 Task: Use the formula "NA" in spreadsheet "Project portfolio".
Action: Mouse moved to (665, 188)
Screenshot: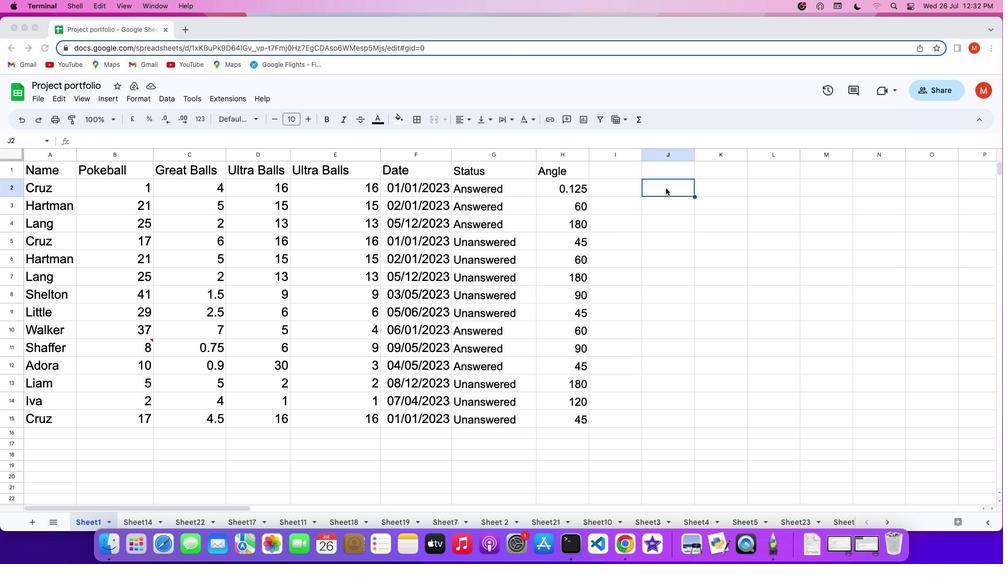 
Action: Mouse pressed left at (665, 188)
Screenshot: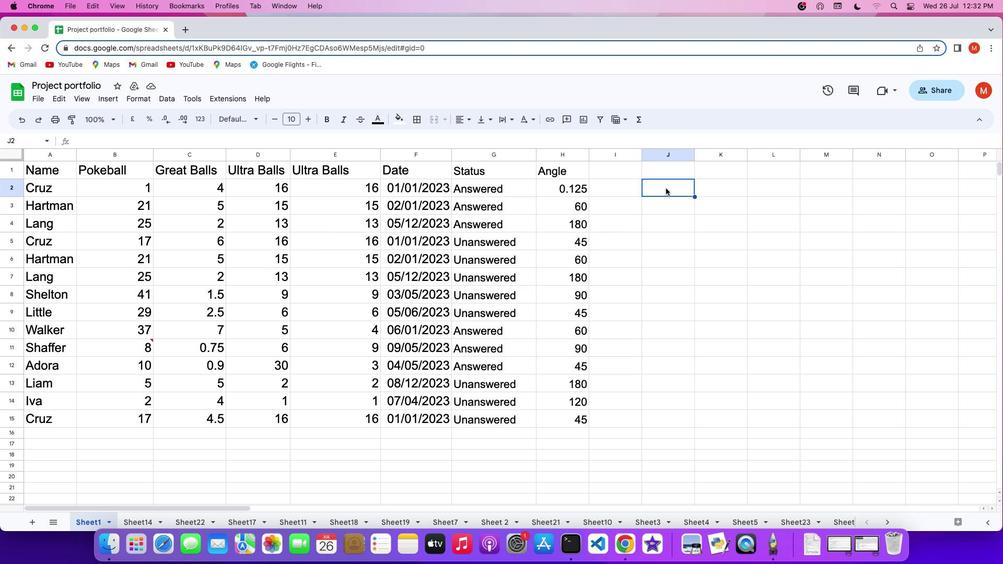 
Action: Mouse pressed left at (665, 188)
Screenshot: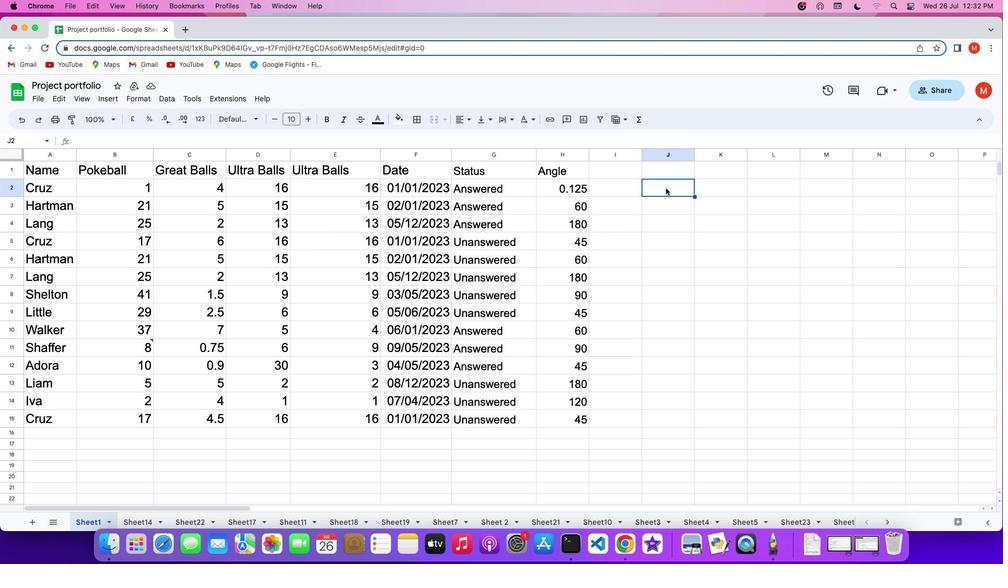 
Action: Key pressed '='
Screenshot: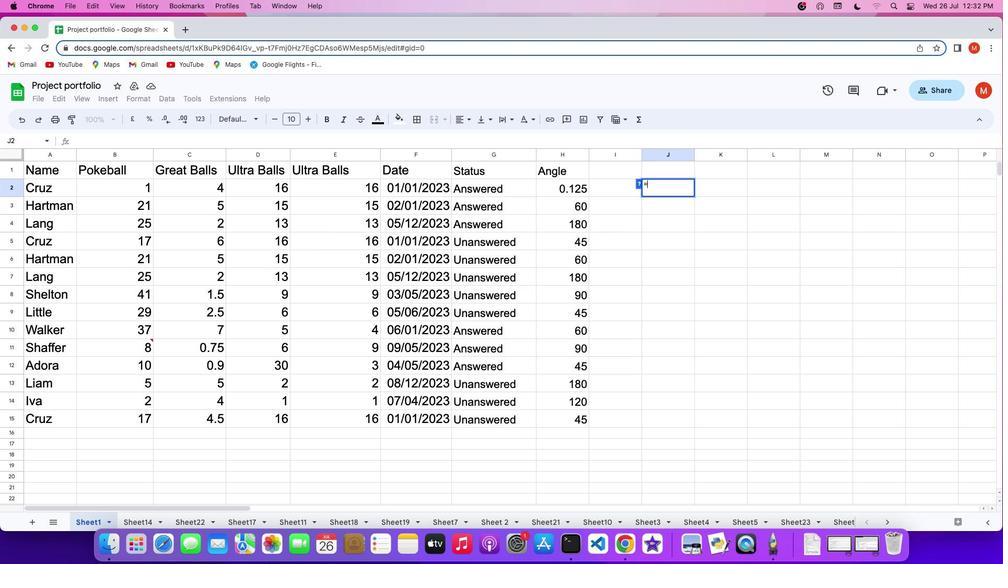 
Action: Mouse moved to (636, 120)
Screenshot: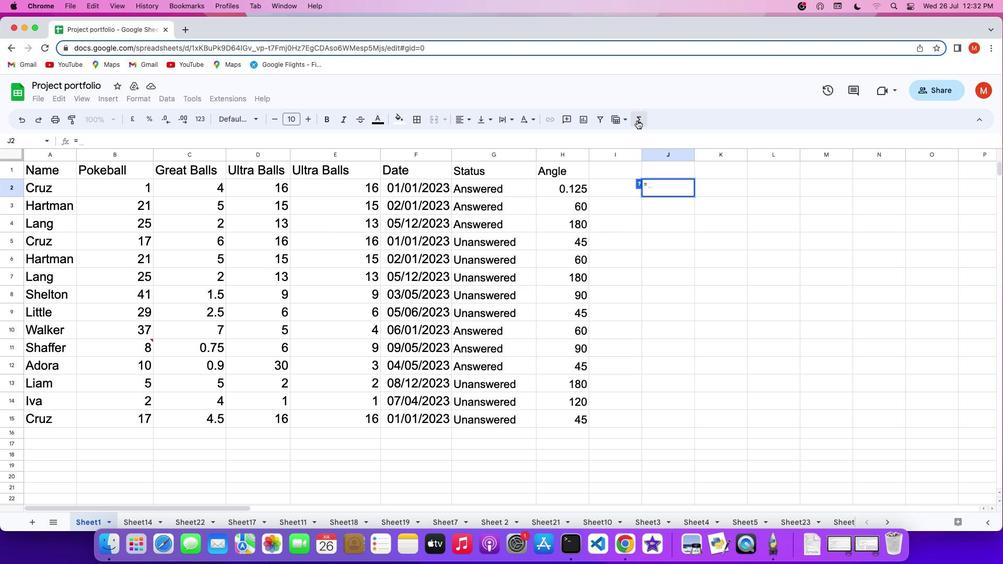 
Action: Mouse pressed left at (636, 120)
Screenshot: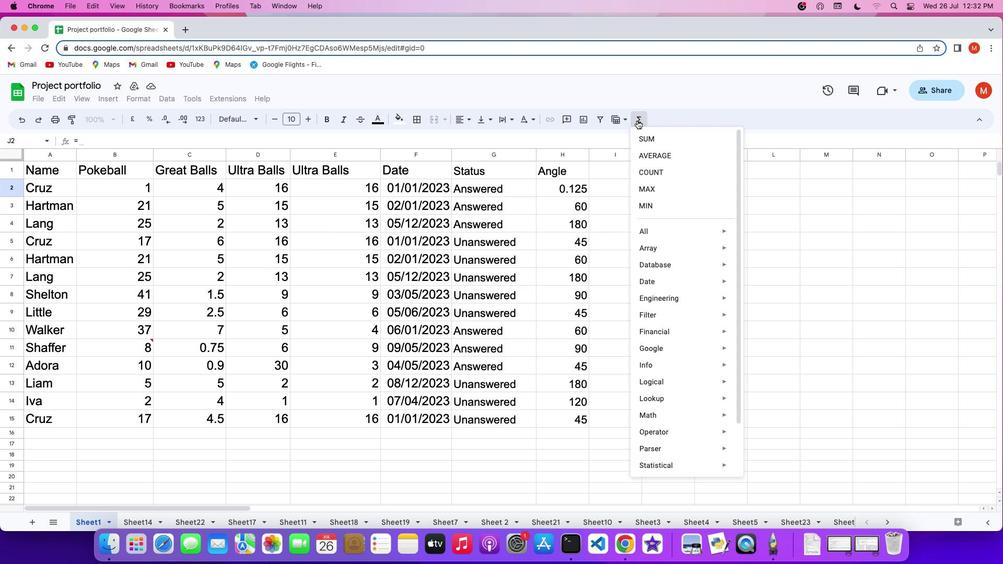 
Action: Mouse moved to (802, 333)
Screenshot: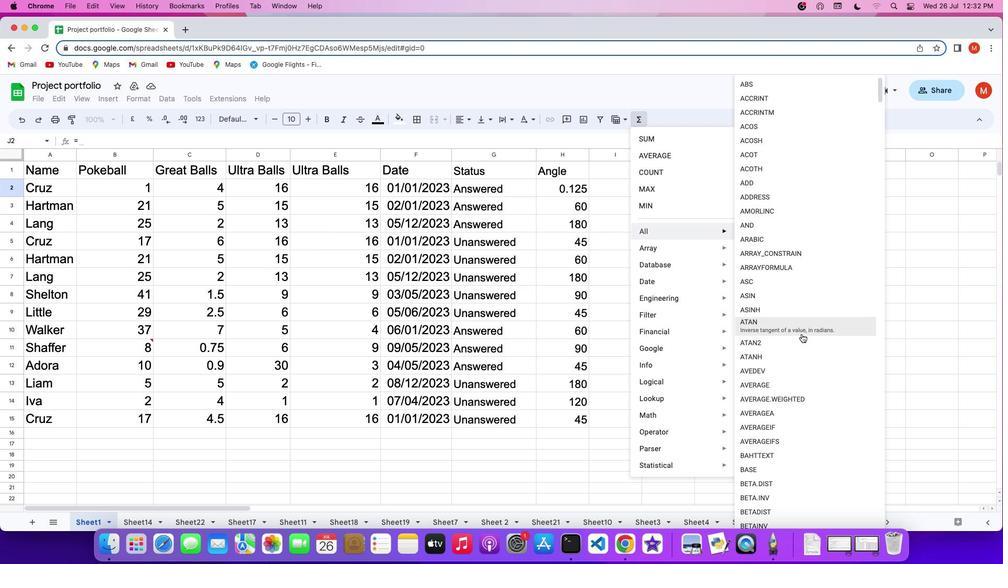 
Action: Mouse scrolled (802, 333) with delta (0, 0)
Screenshot: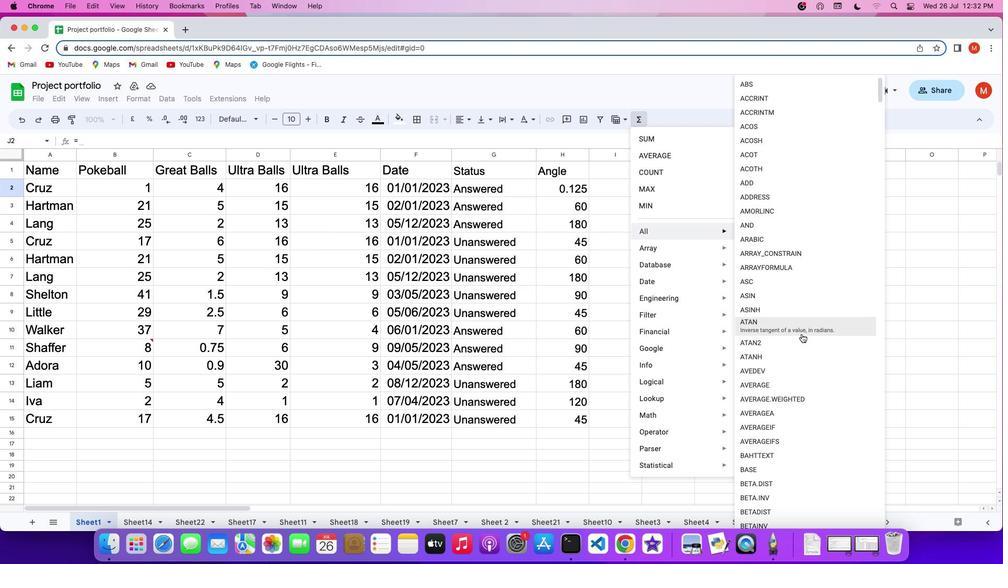 
Action: Mouse scrolled (802, 333) with delta (0, 0)
Screenshot: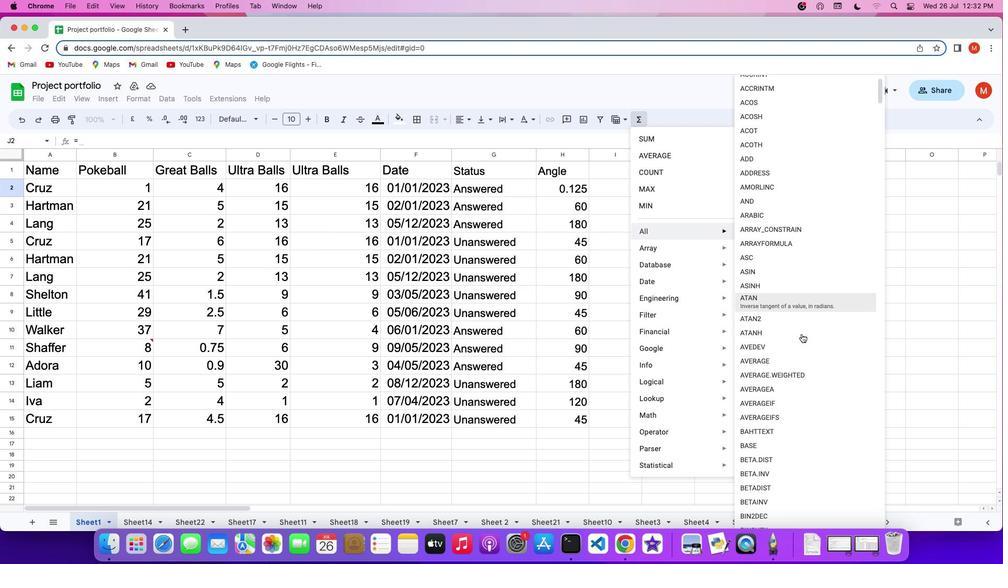 
Action: Mouse scrolled (802, 333) with delta (0, -1)
Screenshot: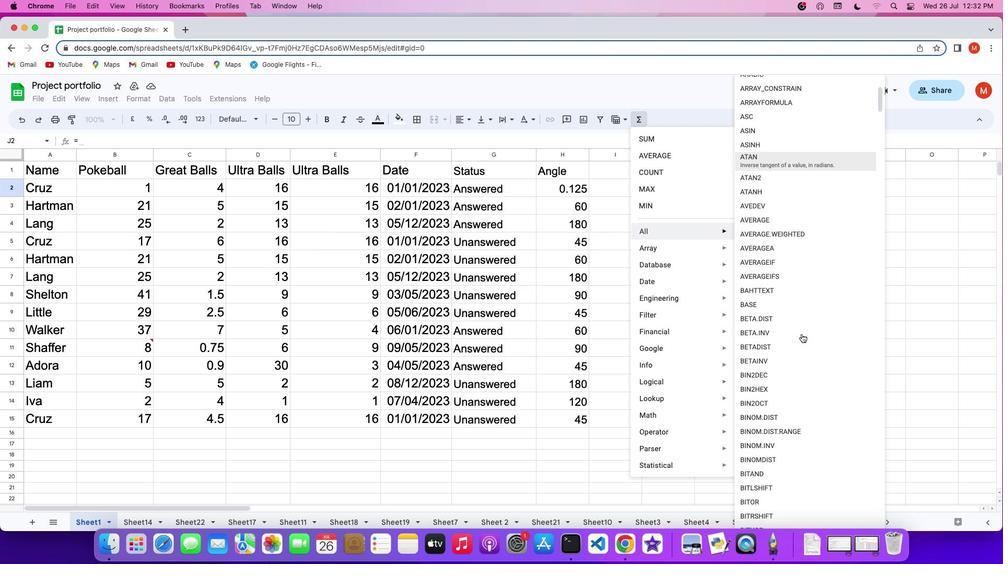 
Action: Mouse scrolled (802, 333) with delta (0, -2)
Screenshot: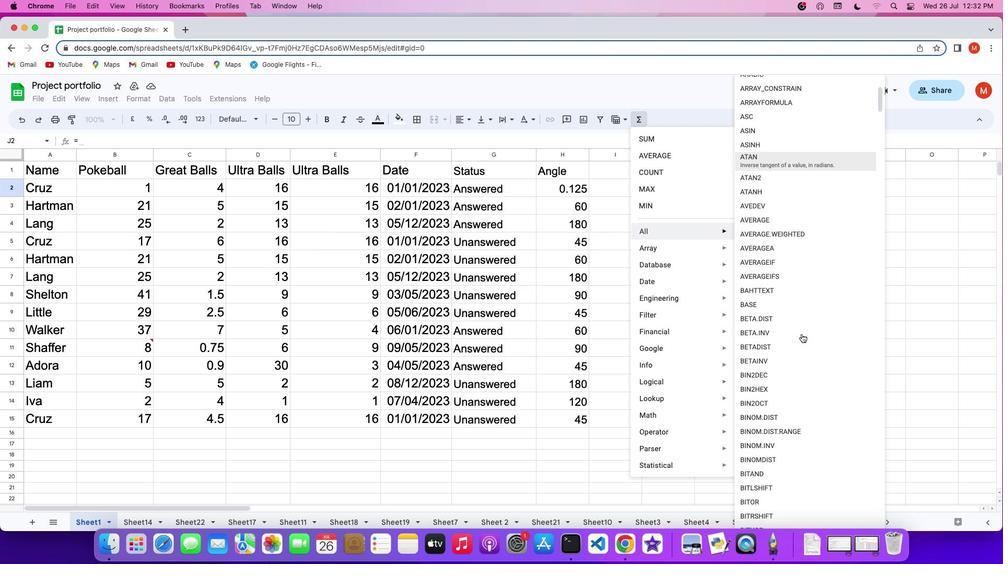 
Action: Mouse scrolled (802, 333) with delta (0, -2)
Screenshot: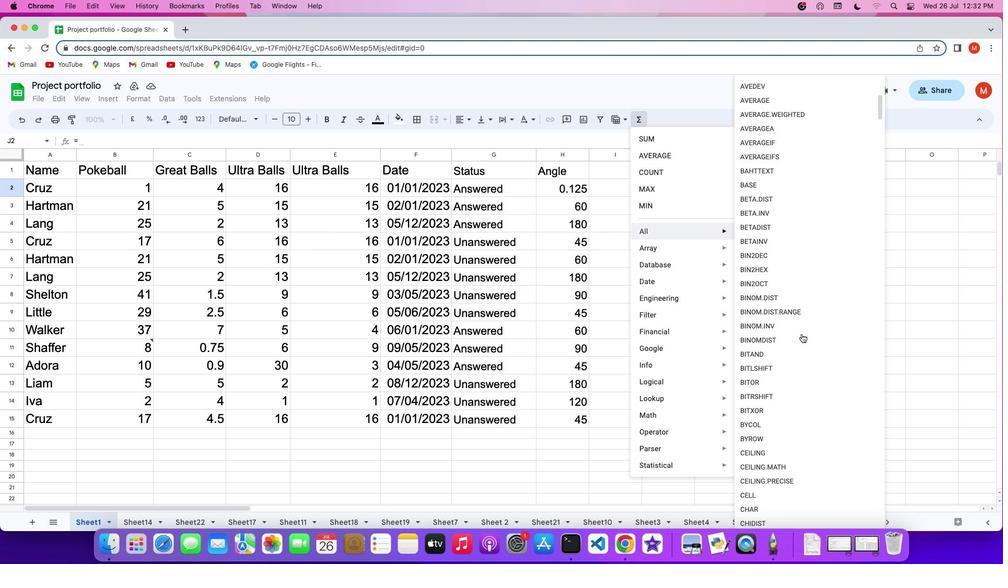 
Action: Mouse scrolled (802, 333) with delta (0, 0)
Screenshot: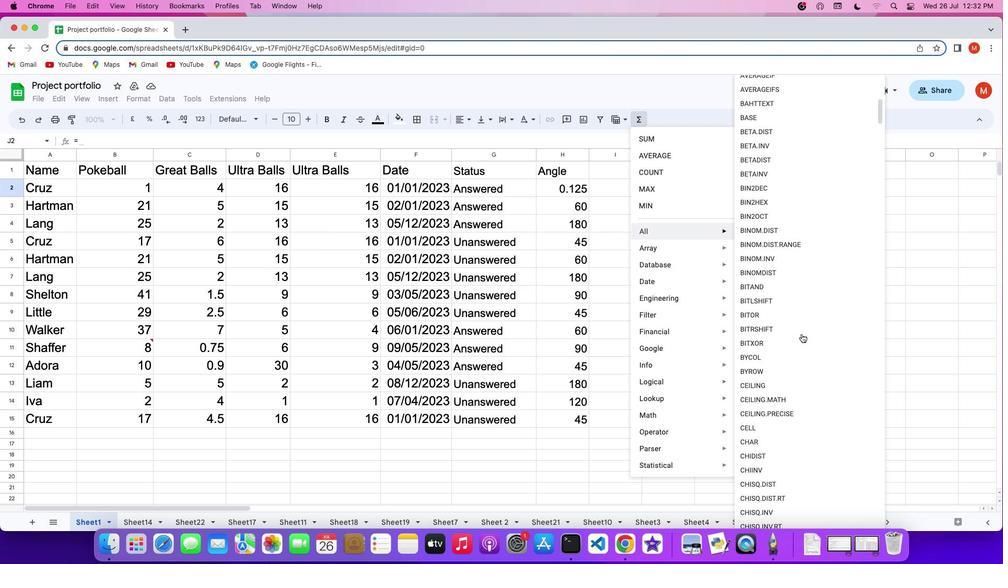 
Action: Mouse scrolled (802, 333) with delta (0, 0)
Screenshot: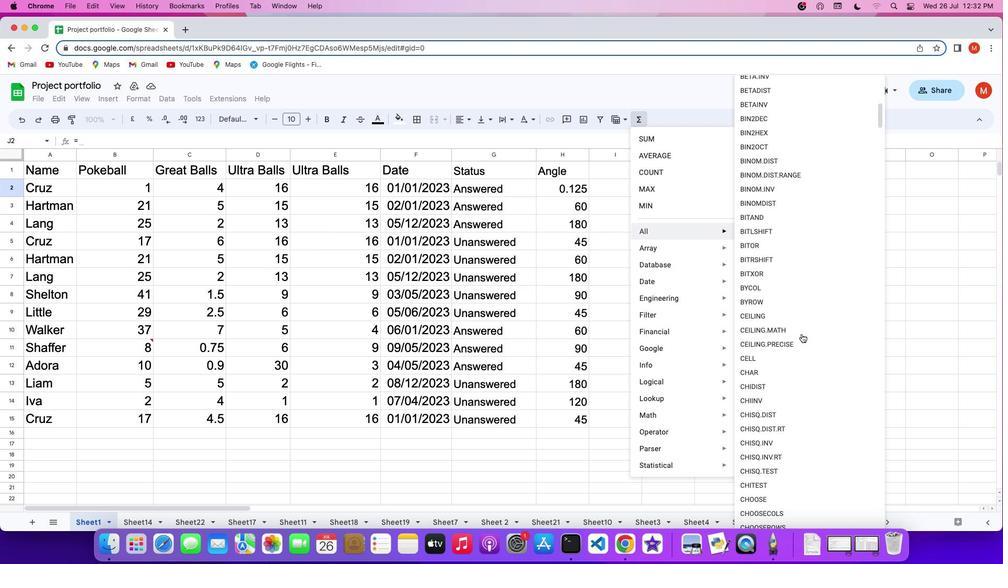 
Action: Mouse scrolled (802, 333) with delta (0, -1)
Screenshot: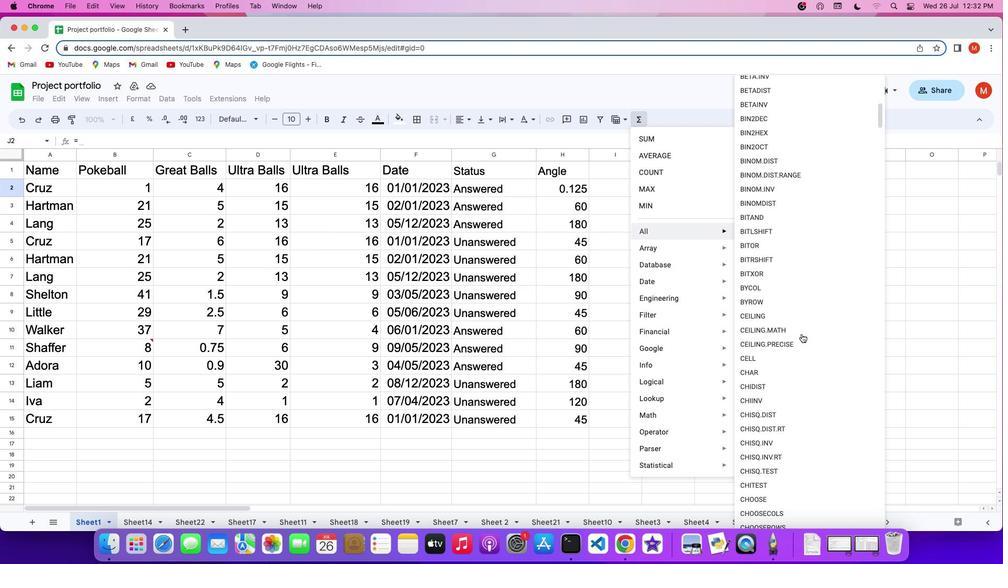 
Action: Mouse scrolled (802, 333) with delta (0, -2)
Screenshot: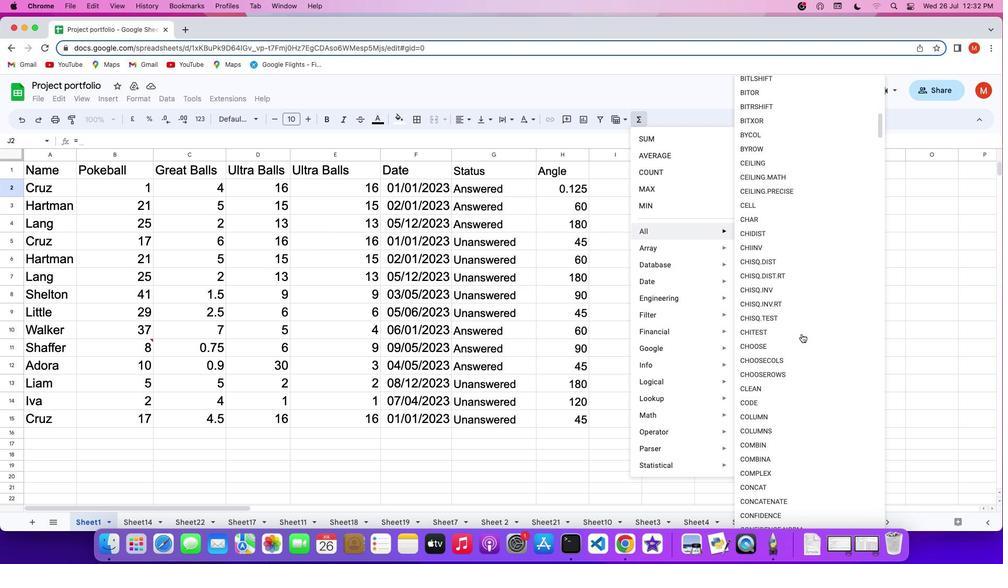 
Action: Mouse scrolled (802, 333) with delta (0, -3)
Screenshot: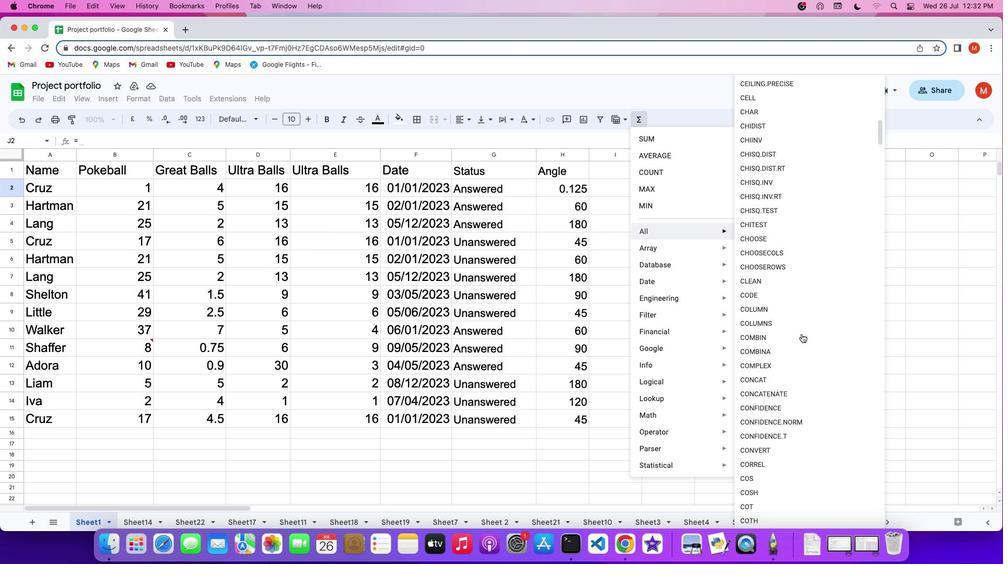 
Action: Mouse scrolled (802, 333) with delta (0, 0)
Screenshot: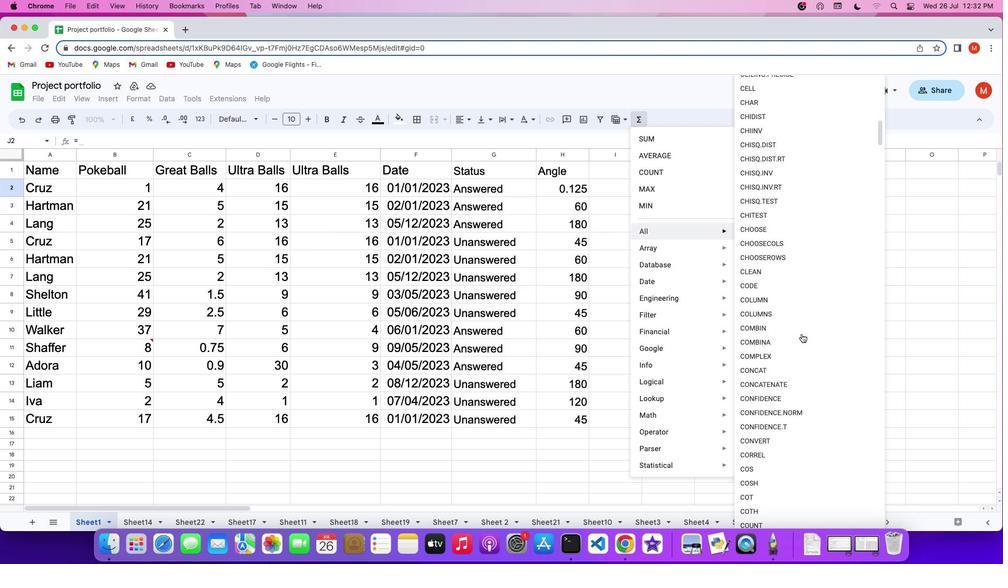 
Action: Mouse scrolled (802, 333) with delta (0, 0)
Screenshot: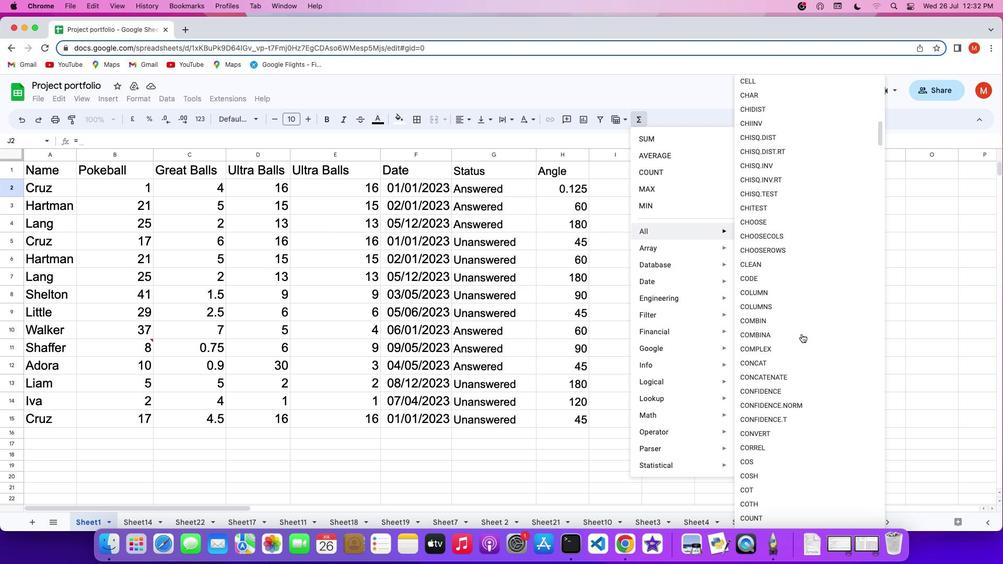 
Action: Mouse scrolled (802, 333) with delta (0, -1)
Screenshot: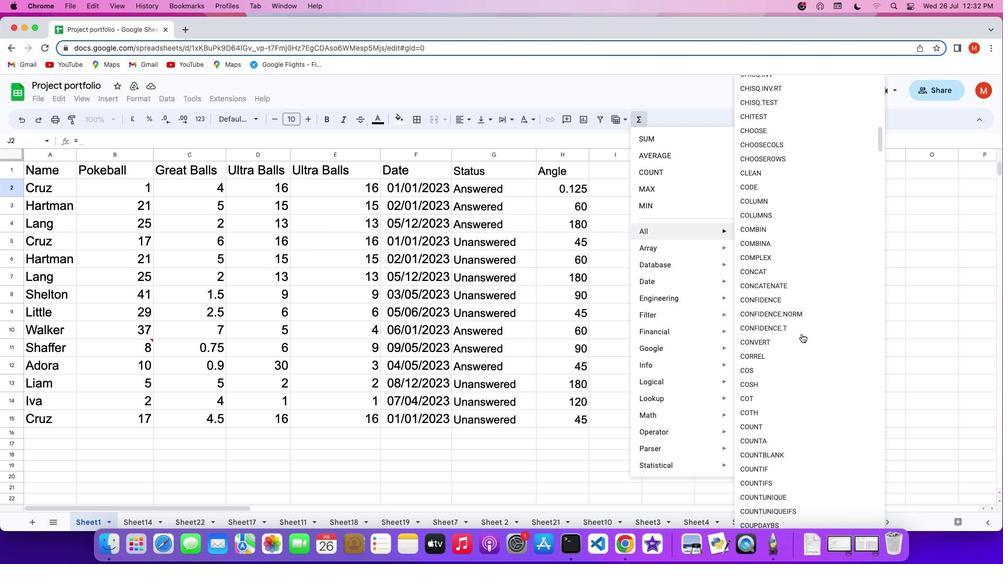 
Action: Mouse scrolled (802, 333) with delta (0, -2)
Screenshot: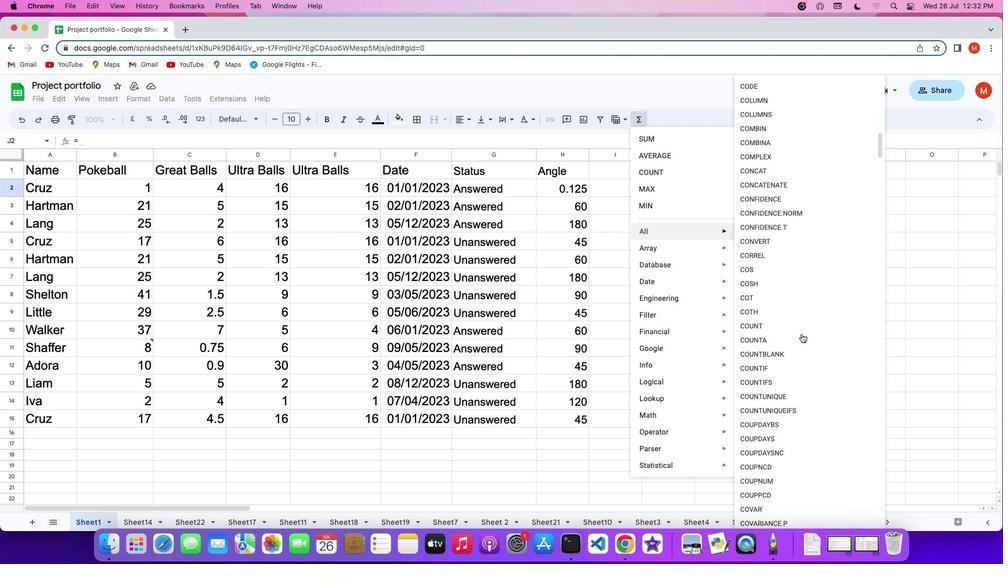 
Action: Mouse scrolled (802, 333) with delta (0, -2)
Screenshot: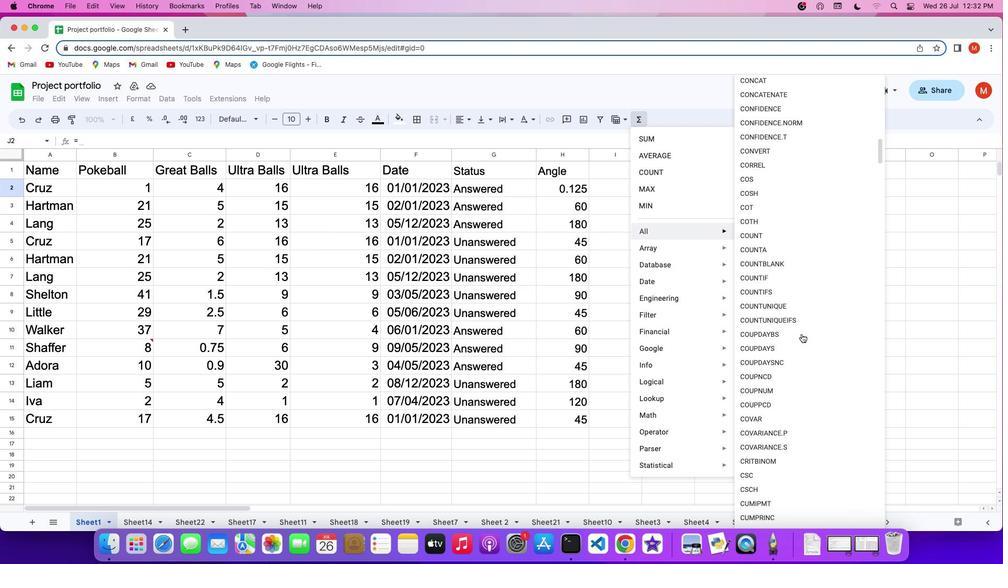 
Action: Mouse scrolled (802, 333) with delta (0, 0)
Screenshot: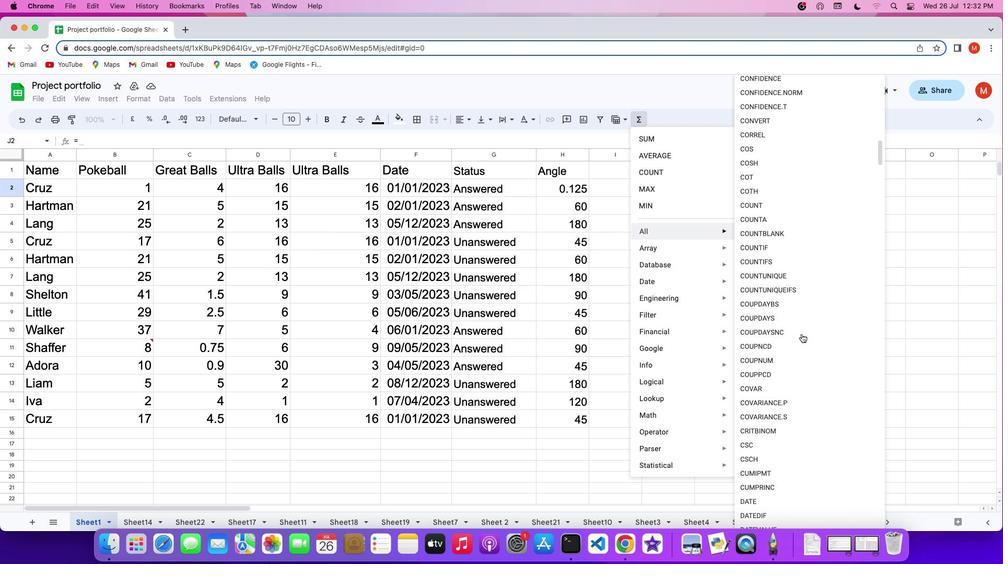 
Action: Mouse scrolled (802, 333) with delta (0, 0)
Screenshot: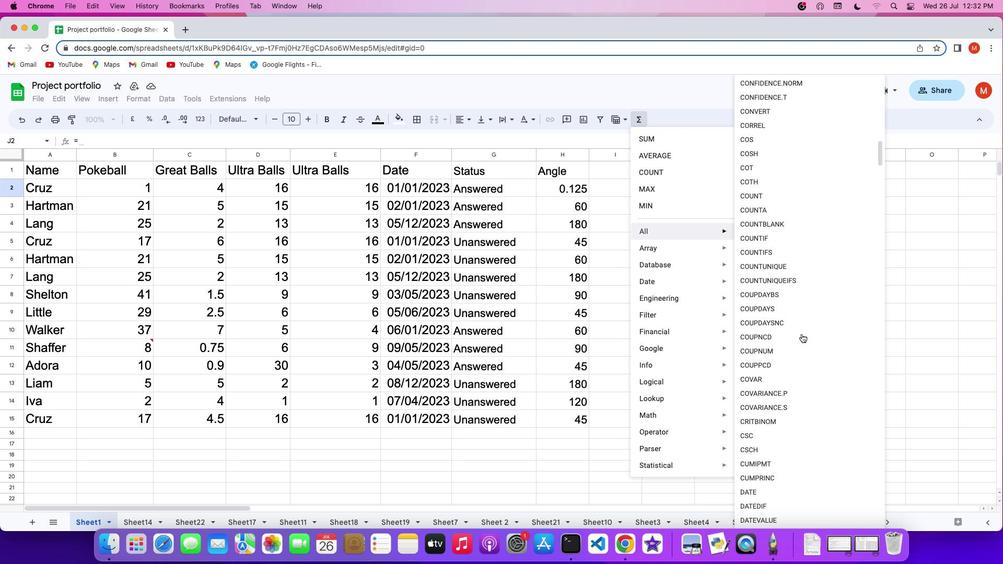 
Action: Mouse scrolled (802, 333) with delta (0, -1)
Screenshot: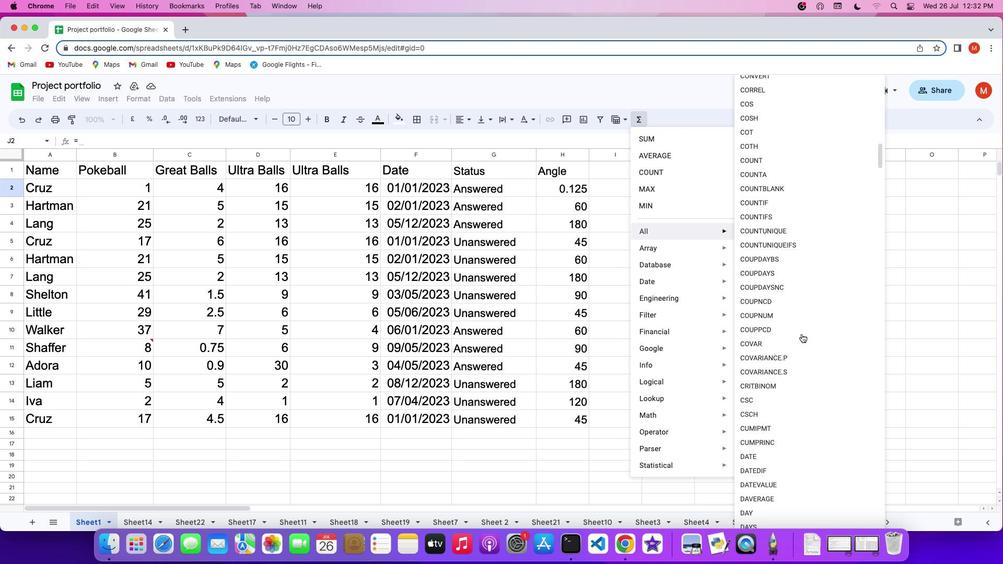 
Action: Mouse scrolled (802, 333) with delta (0, -2)
Screenshot: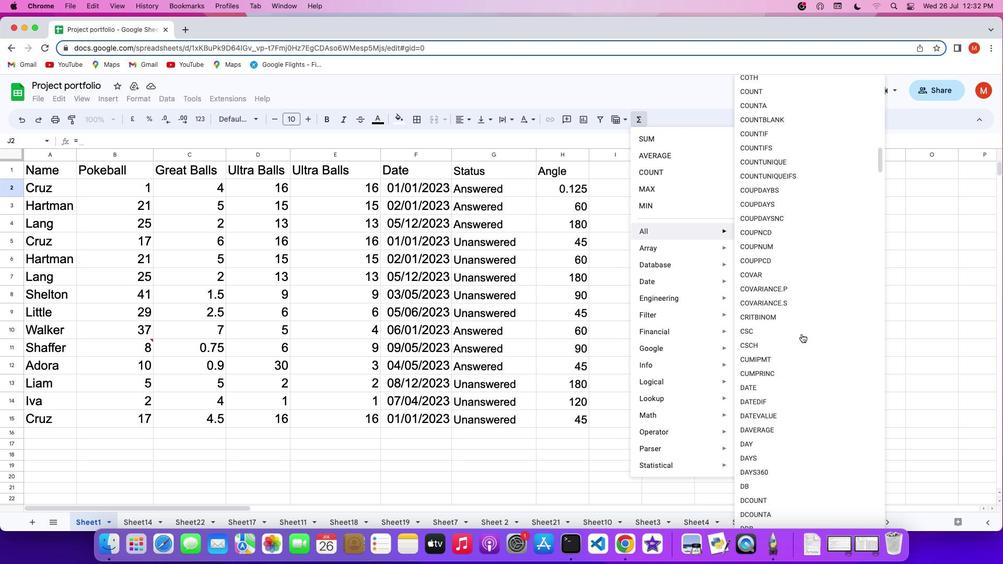
Action: Mouse scrolled (802, 333) with delta (0, 0)
Screenshot: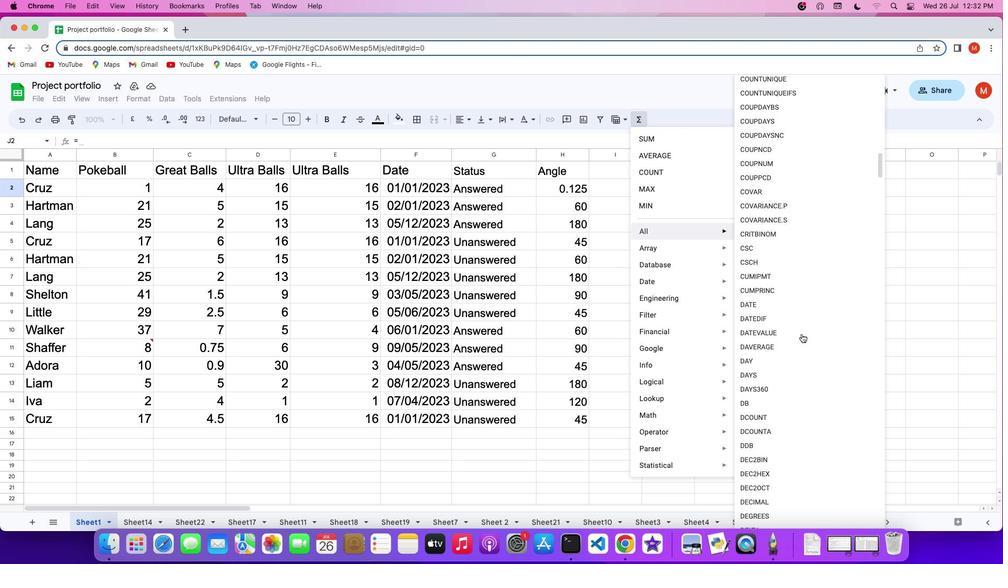 
Action: Mouse scrolled (802, 333) with delta (0, 0)
Screenshot: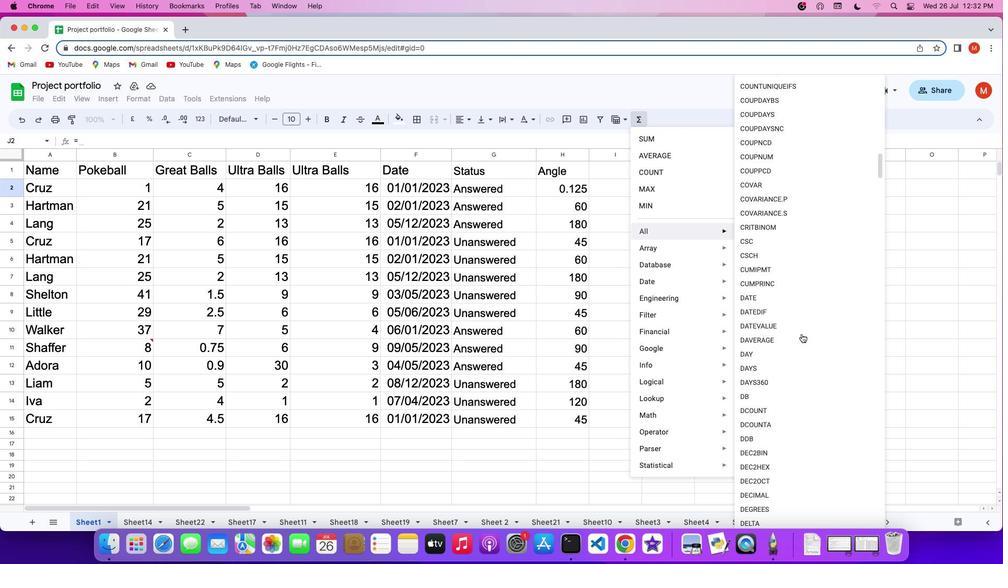 
Action: Mouse scrolled (802, 333) with delta (0, -1)
Screenshot: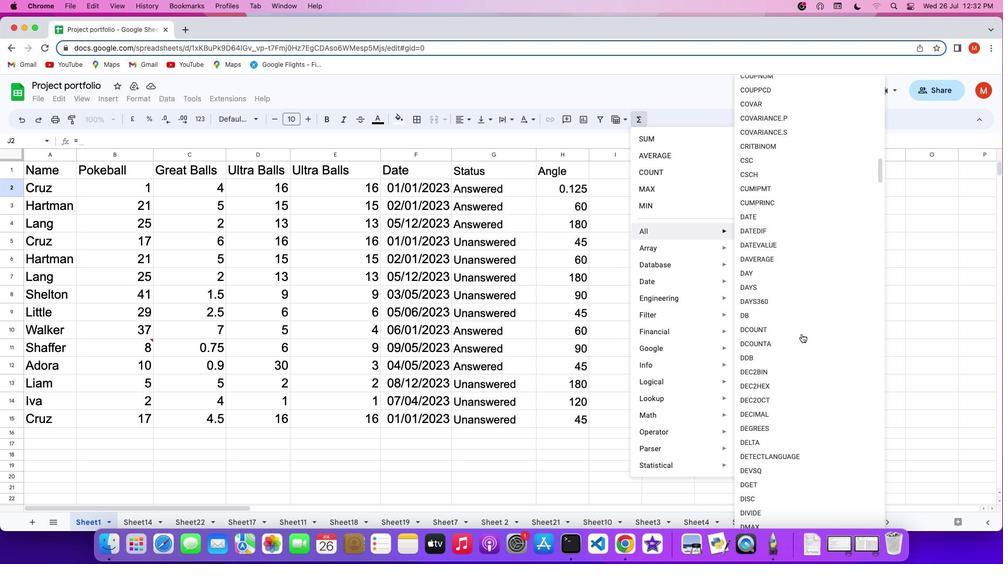 
Action: Mouse scrolled (802, 333) with delta (0, -2)
Screenshot: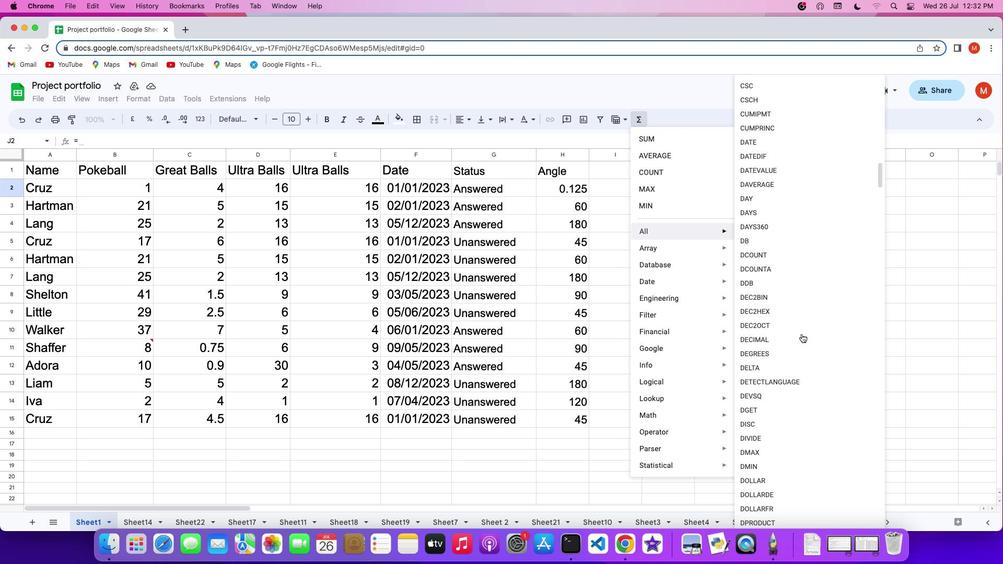 
Action: Mouse scrolled (802, 333) with delta (0, 0)
Screenshot: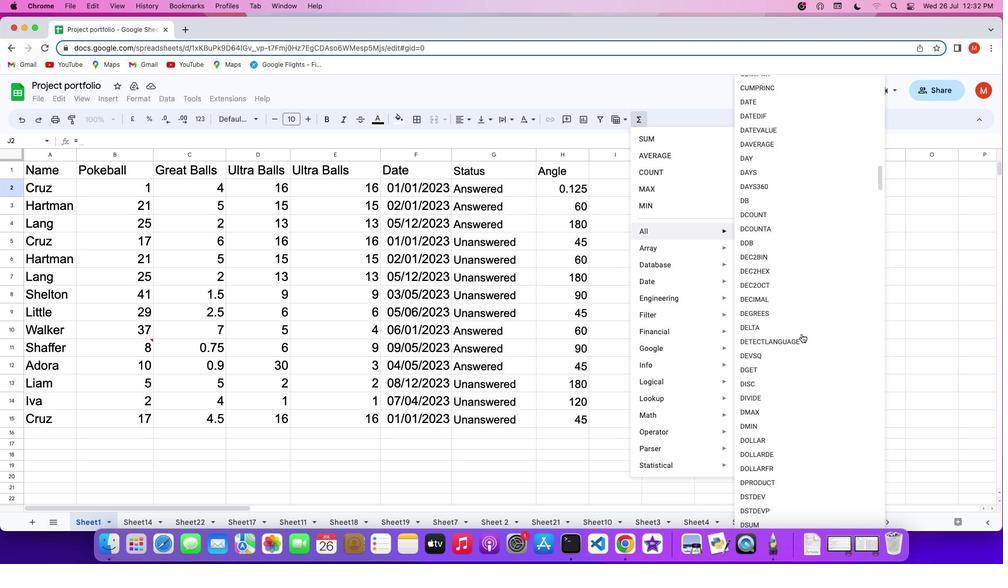 
Action: Mouse scrolled (802, 333) with delta (0, 0)
Screenshot: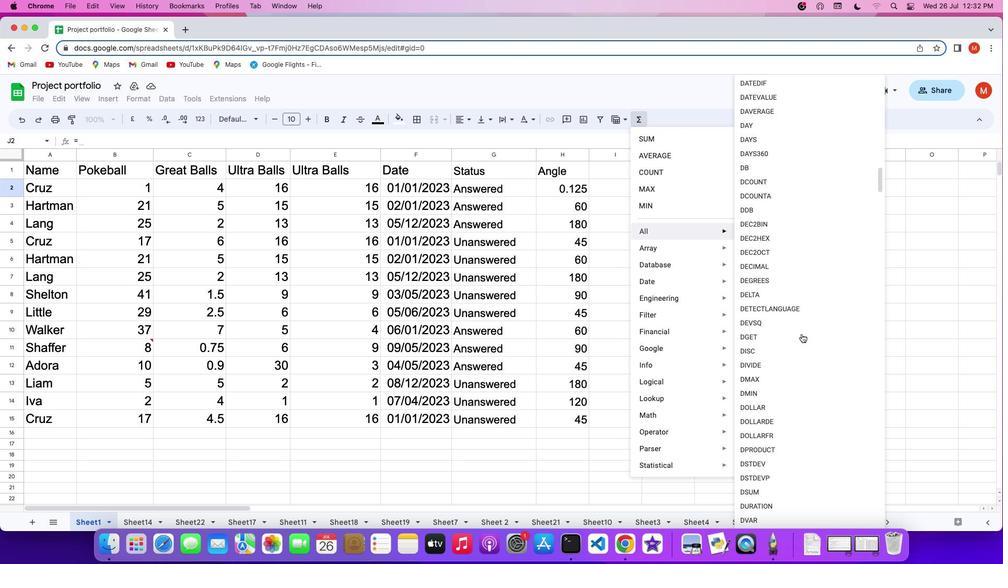 
Action: Mouse scrolled (802, 333) with delta (0, -1)
Screenshot: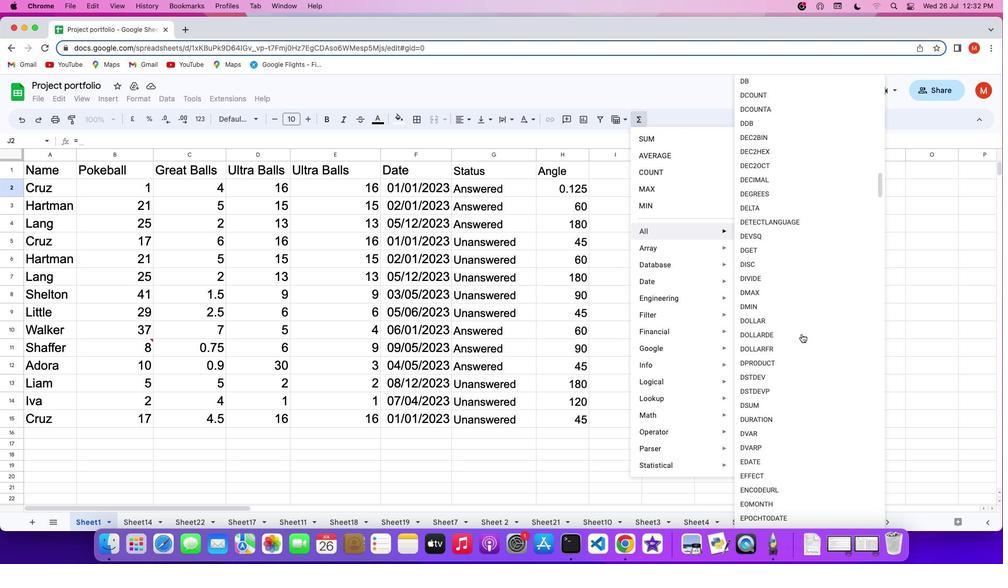 
Action: Mouse scrolled (802, 333) with delta (0, -2)
Screenshot: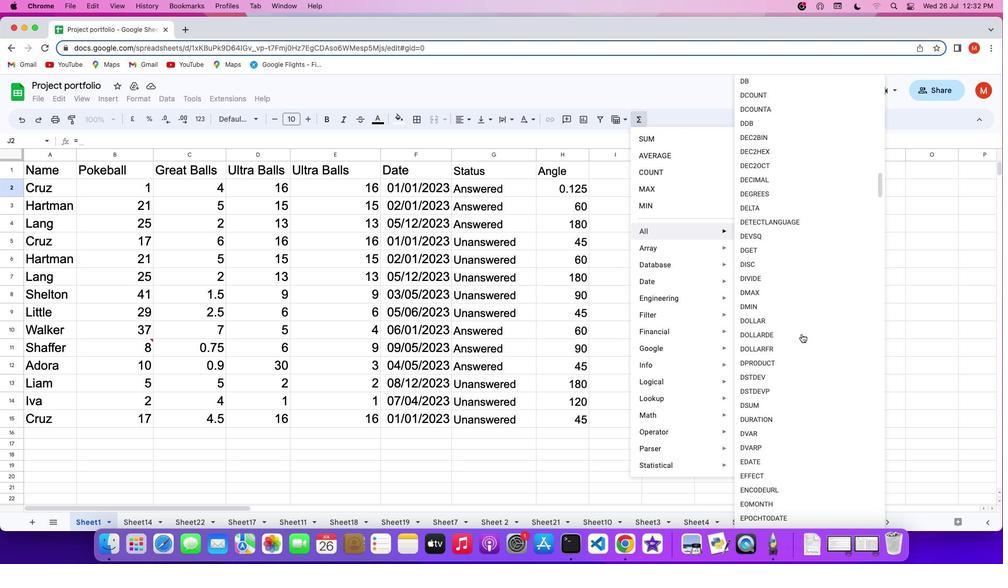 
Action: Mouse scrolled (802, 333) with delta (0, -2)
Screenshot: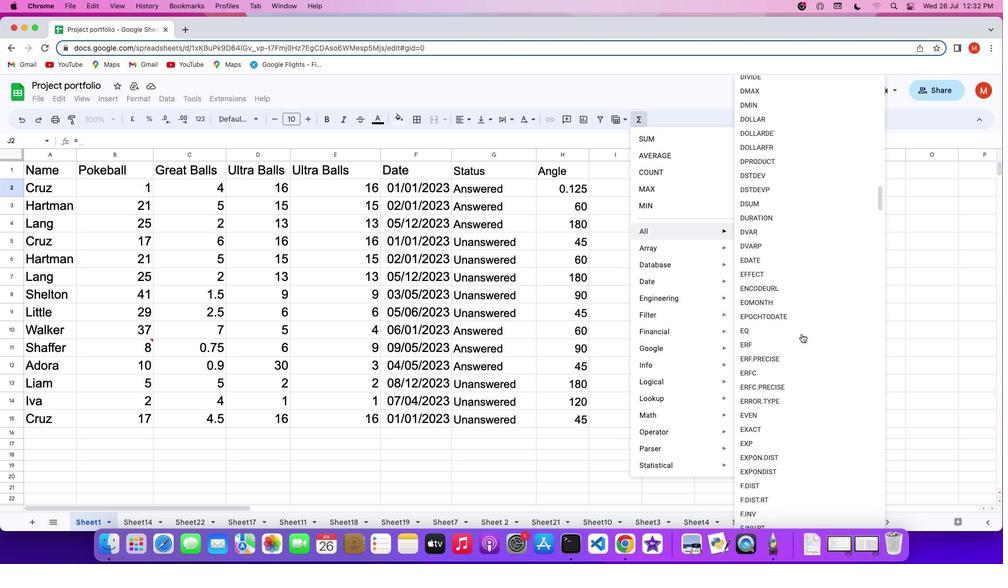 
Action: Mouse scrolled (802, 333) with delta (0, 0)
Screenshot: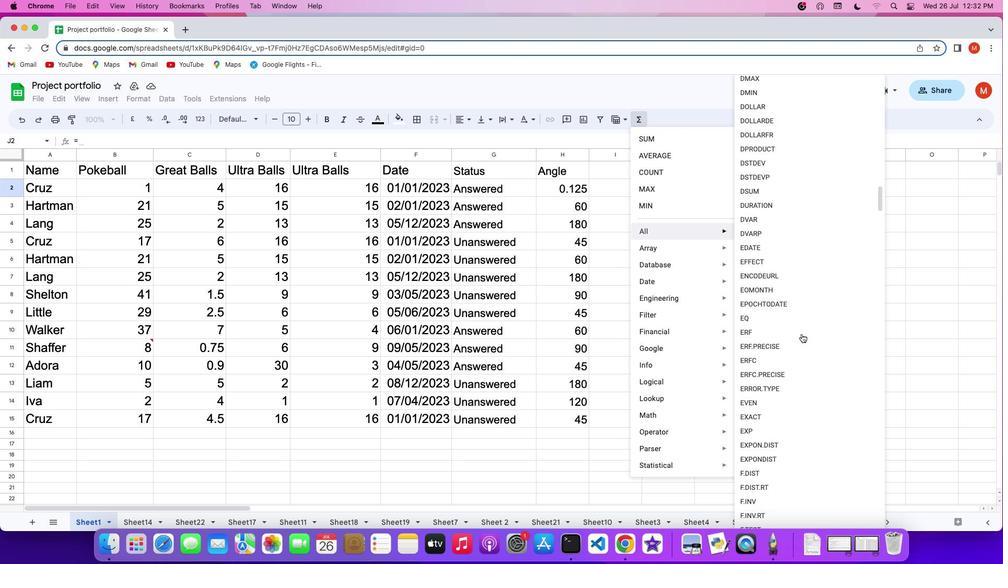 
Action: Mouse scrolled (802, 333) with delta (0, 0)
Screenshot: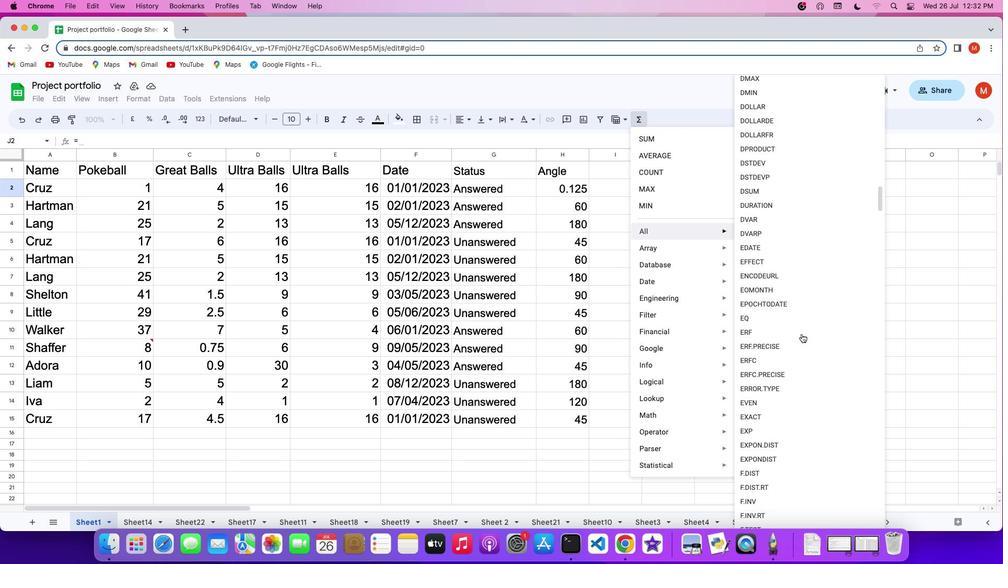 
Action: Mouse scrolled (802, 333) with delta (0, -1)
Screenshot: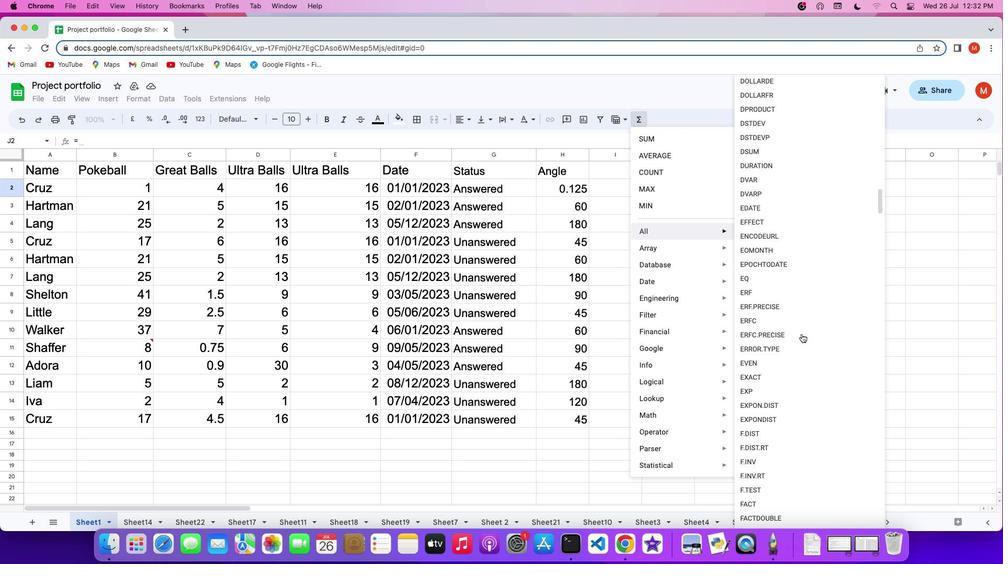 
Action: Mouse scrolled (802, 333) with delta (0, -2)
Screenshot: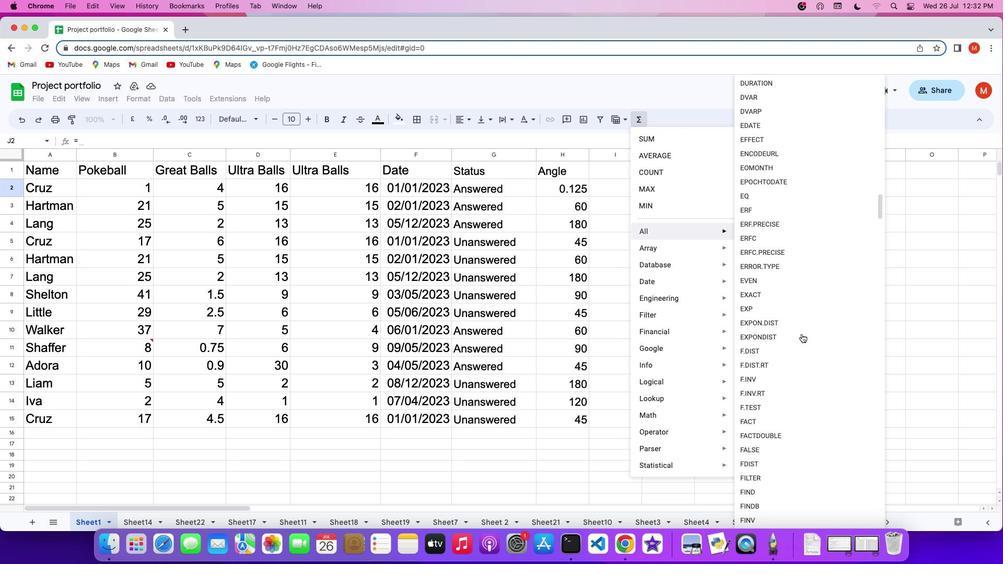 
Action: Mouse scrolled (802, 333) with delta (0, -2)
Screenshot: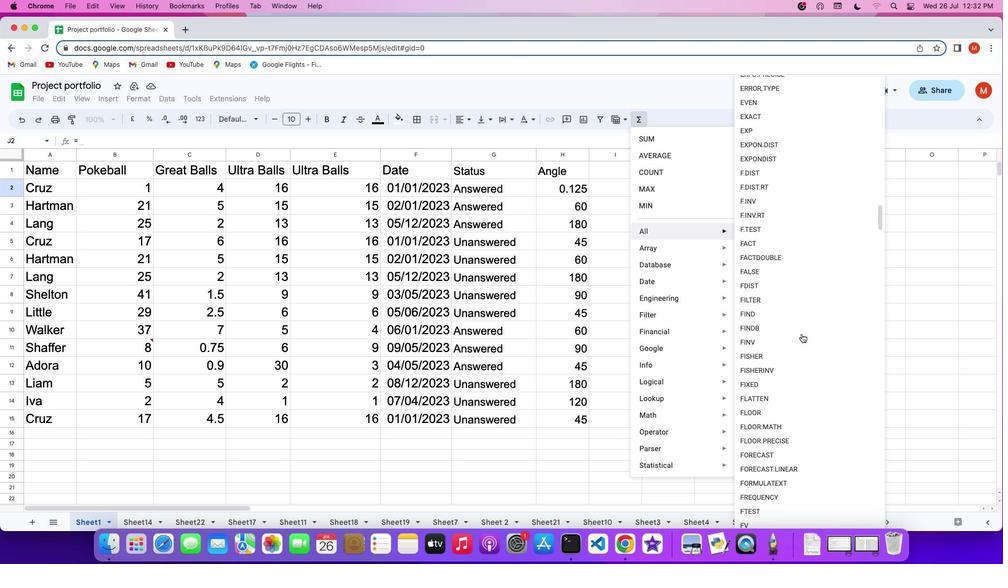 
Action: Mouse scrolled (802, 333) with delta (0, 0)
Screenshot: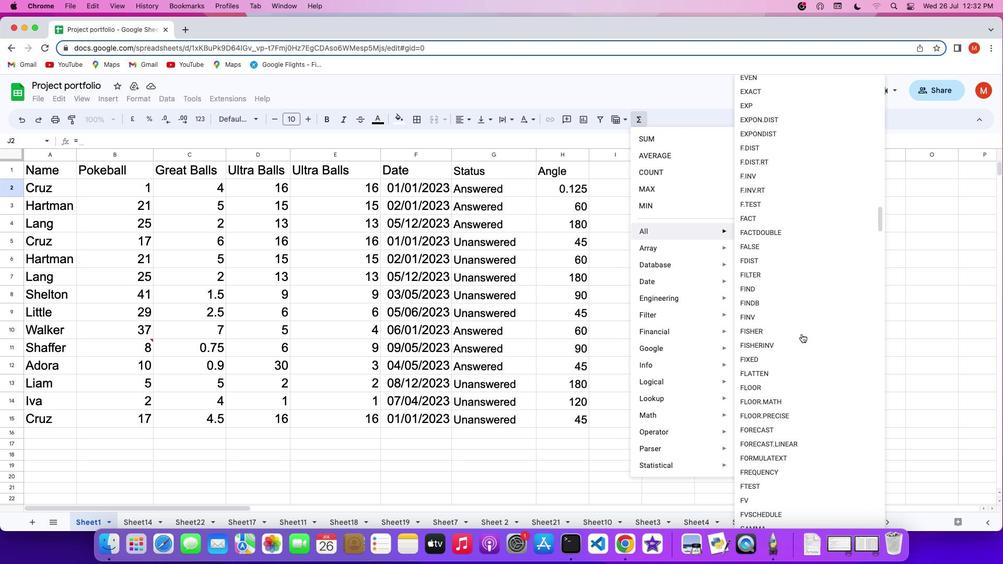 
Action: Mouse scrolled (802, 333) with delta (0, 0)
Screenshot: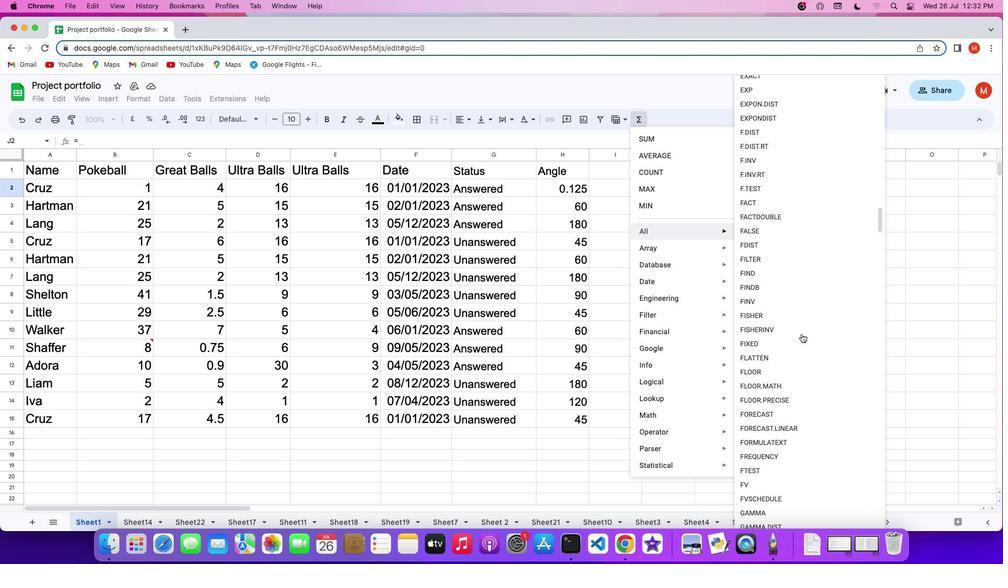 
Action: Mouse scrolled (802, 333) with delta (0, -1)
Screenshot: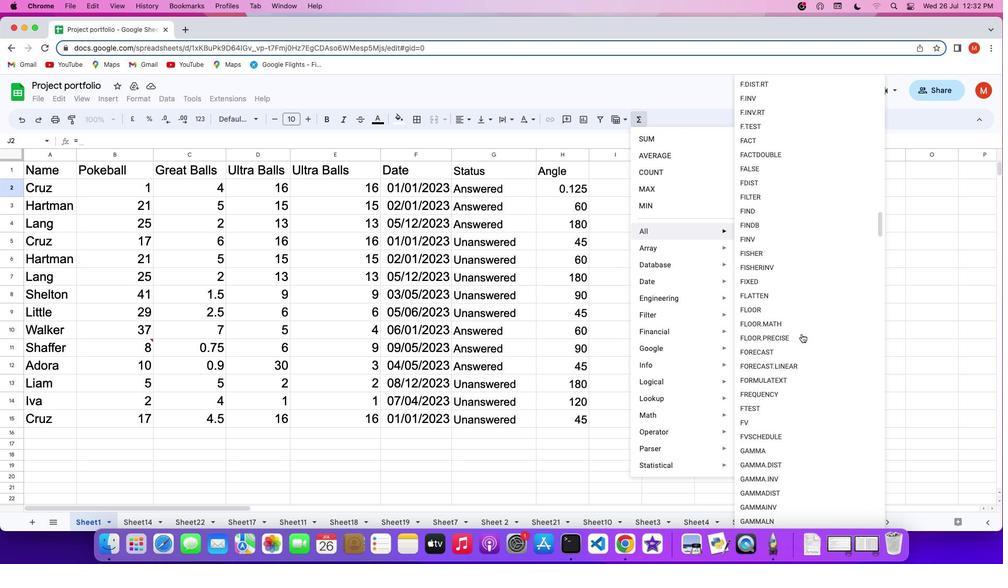 
Action: Mouse scrolled (802, 333) with delta (0, -2)
Screenshot: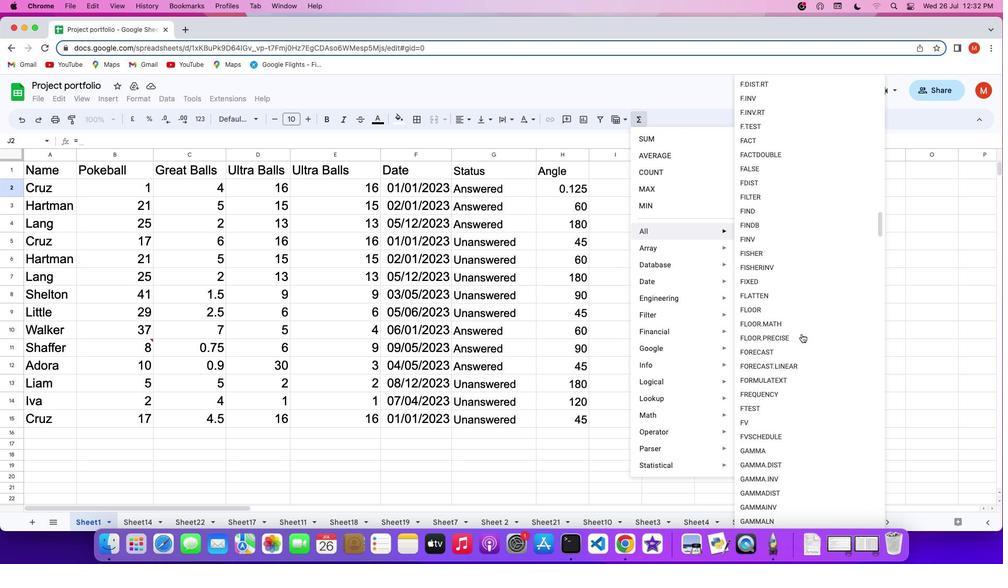 
Action: Mouse scrolled (802, 333) with delta (0, -2)
Screenshot: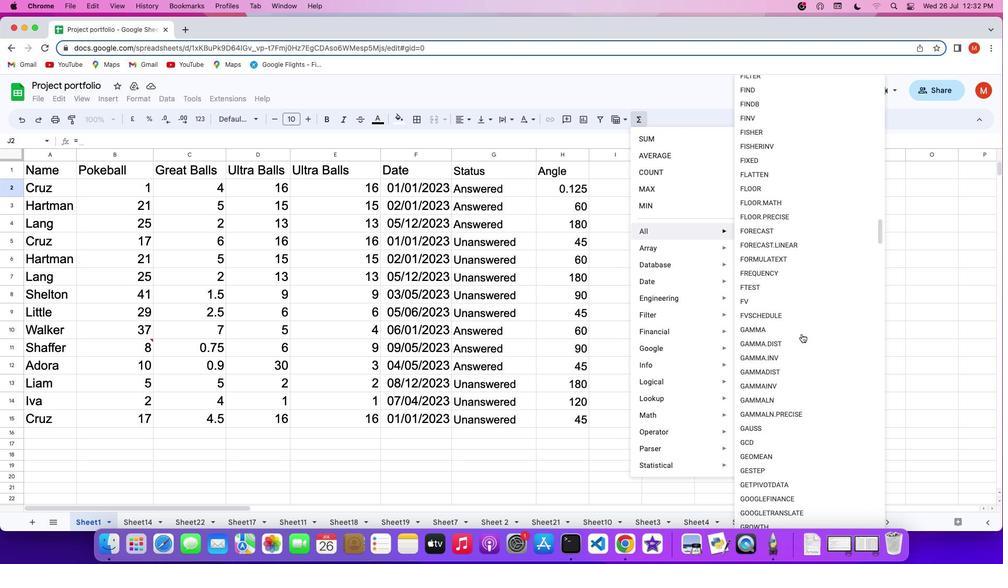 
Action: Mouse scrolled (802, 333) with delta (0, 0)
Screenshot: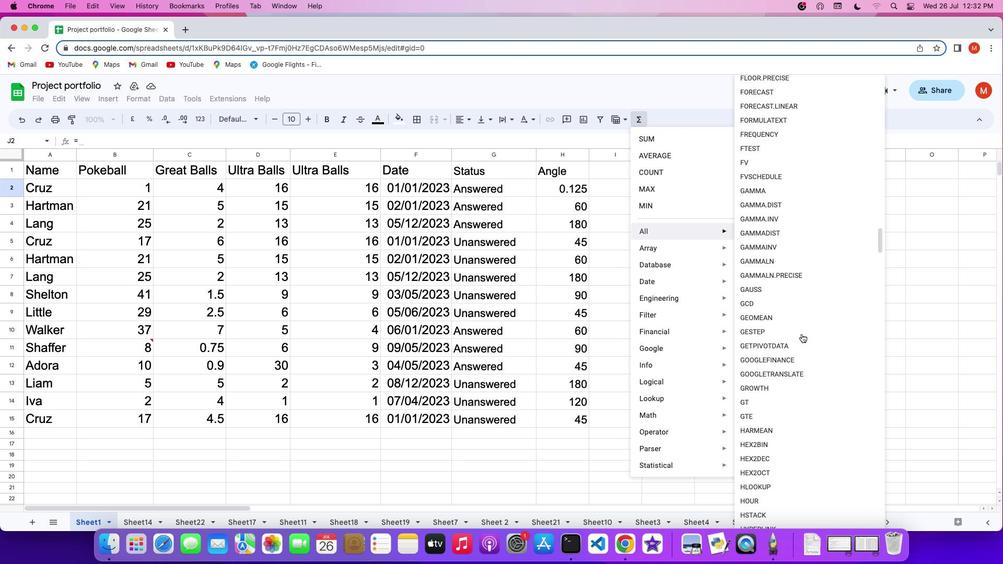 
Action: Mouse scrolled (802, 333) with delta (0, 0)
Screenshot: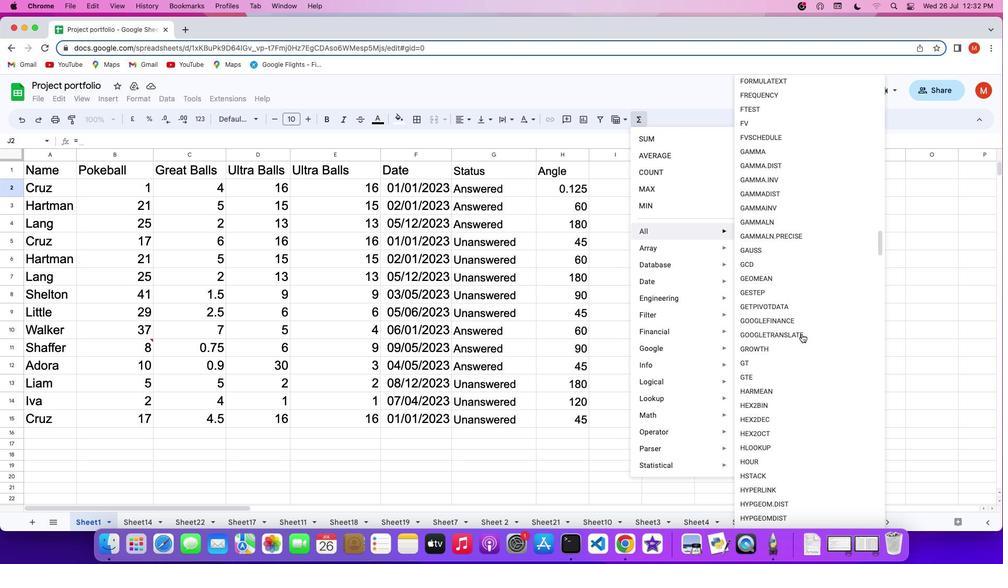 
Action: Mouse scrolled (802, 333) with delta (0, -1)
Screenshot: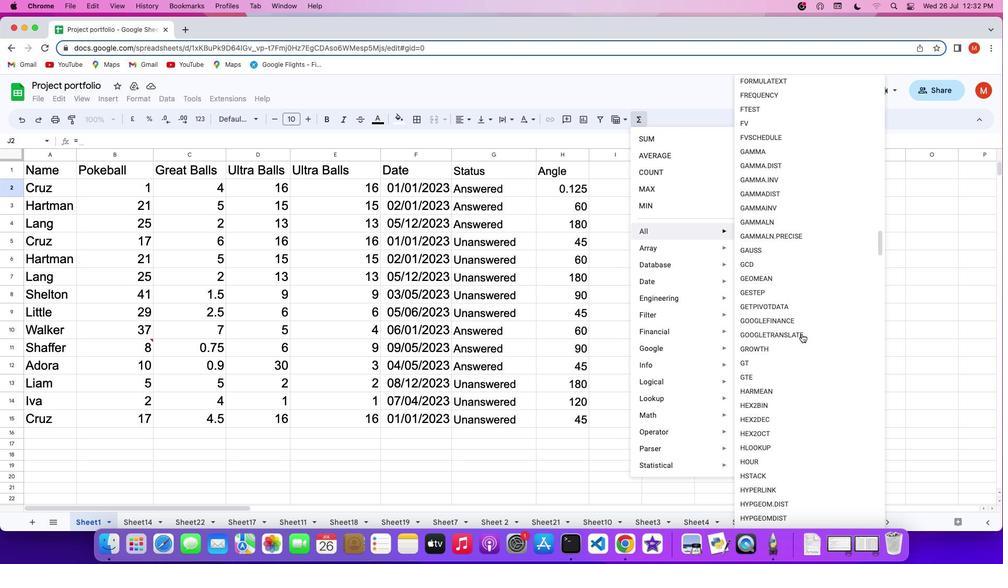 
Action: Mouse scrolled (802, 333) with delta (0, -2)
Screenshot: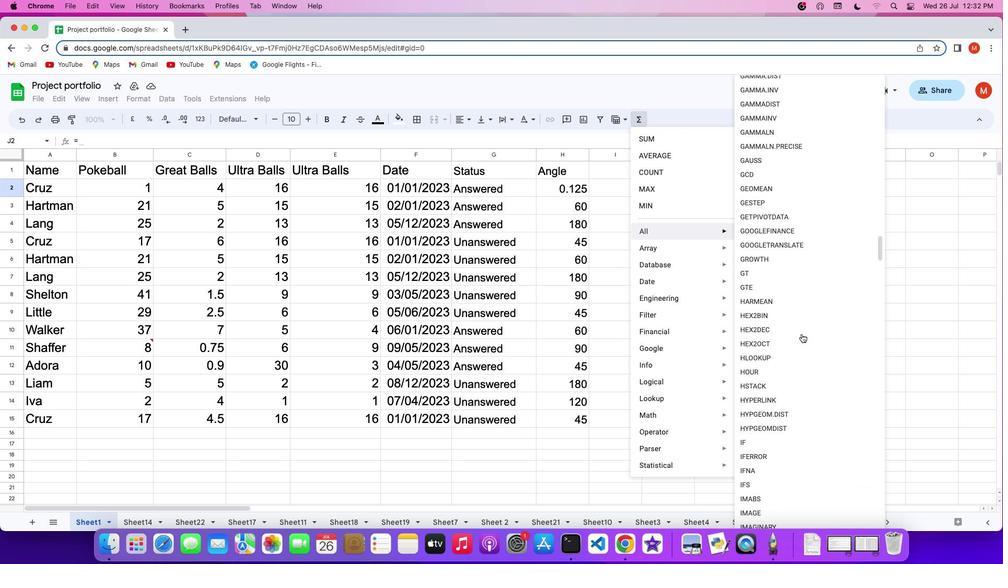 
Action: Mouse scrolled (802, 333) with delta (0, -2)
Screenshot: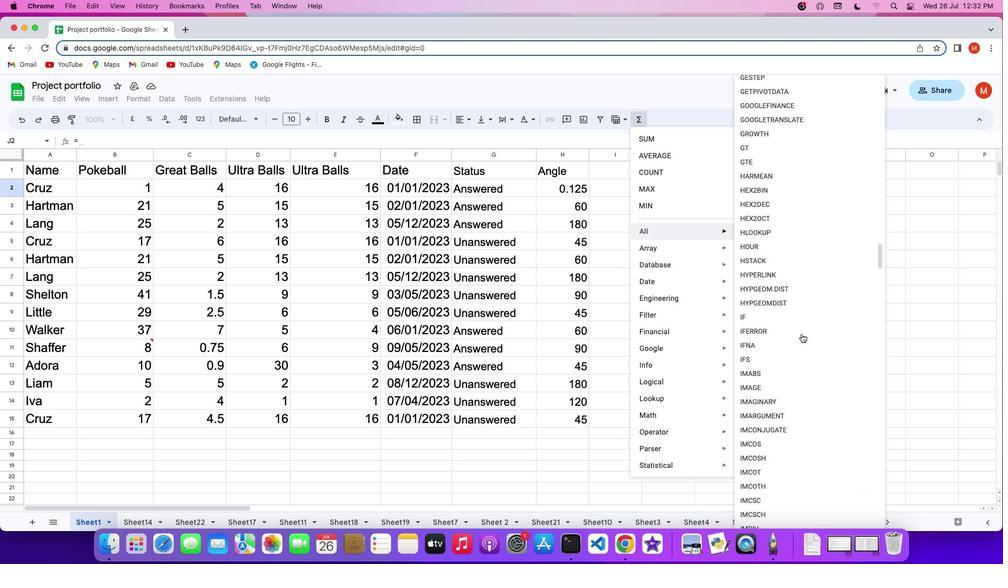 
Action: Mouse scrolled (802, 333) with delta (0, 0)
Screenshot: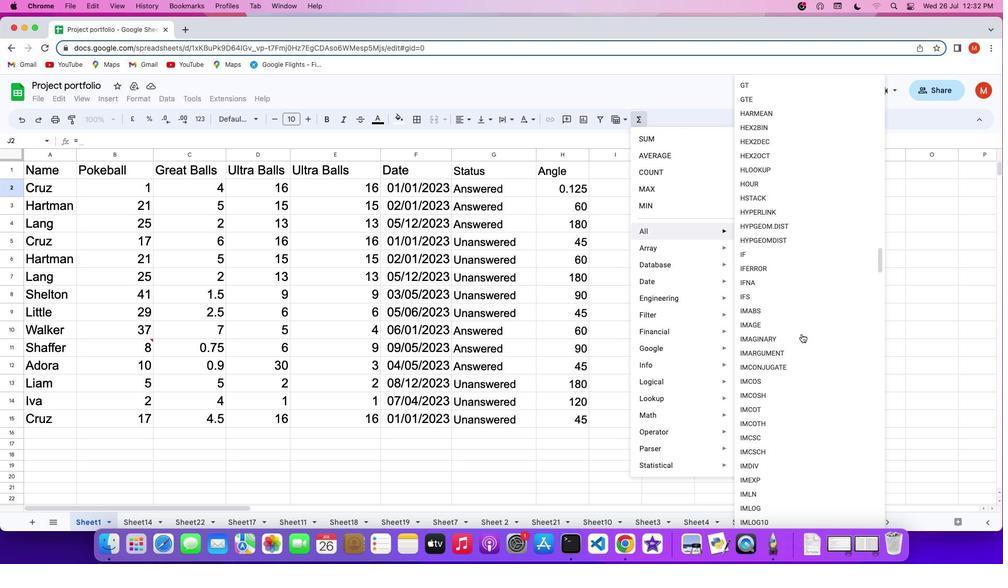 
Action: Mouse scrolled (802, 333) with delta (0, 0)
Screenshot: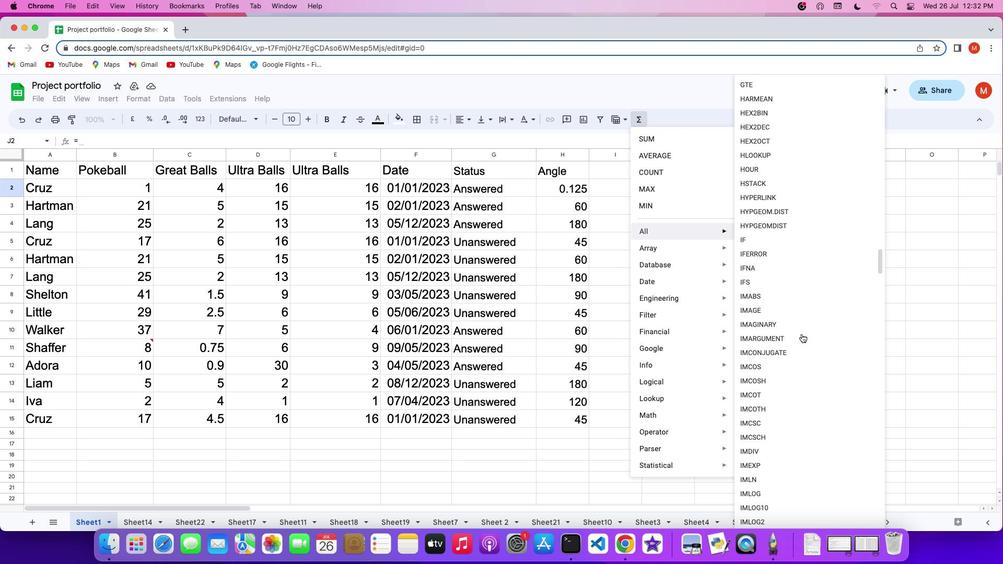 
Action: Mouse scrolled (802, 333) with delta (0, -1)
Screenshot: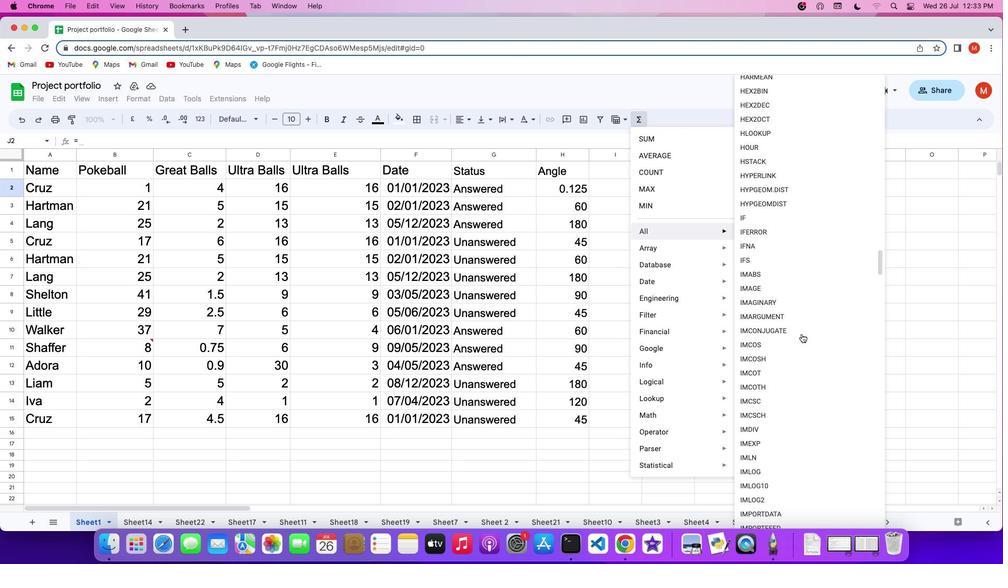 
Action: Mouse scrolled (802, 333) with delta (0, -2)
Screenshot: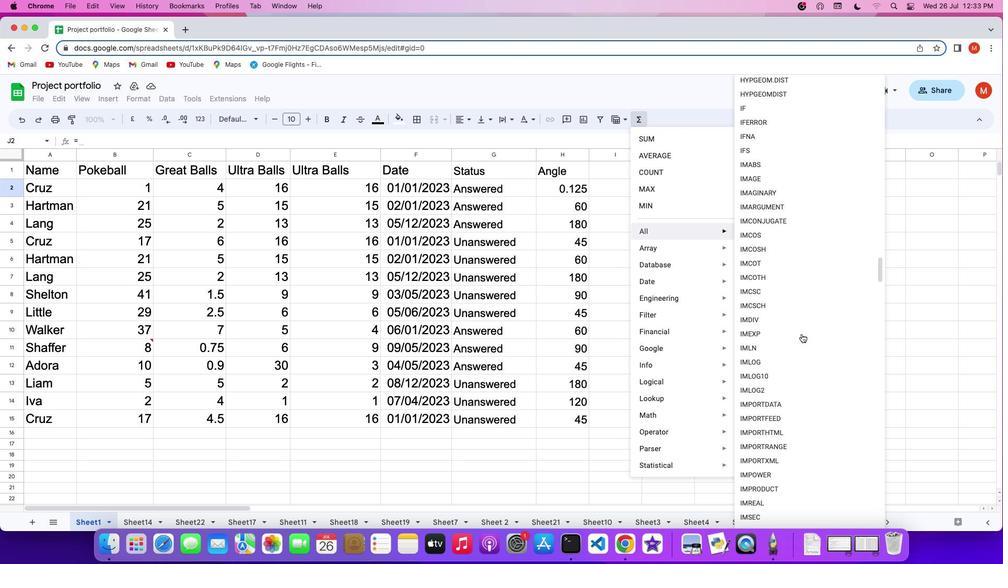 
Action: Mouse scrolled (802, 333) with delta (0, 0)
Screenshot: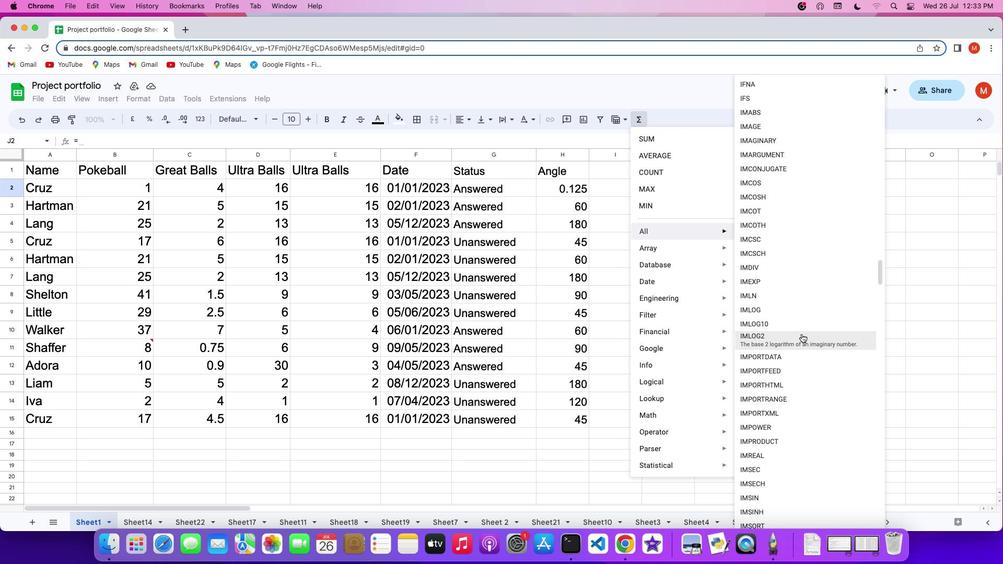 
Action: Mouse scrolled (802, 333) with delta (0, 0)
Screenshot: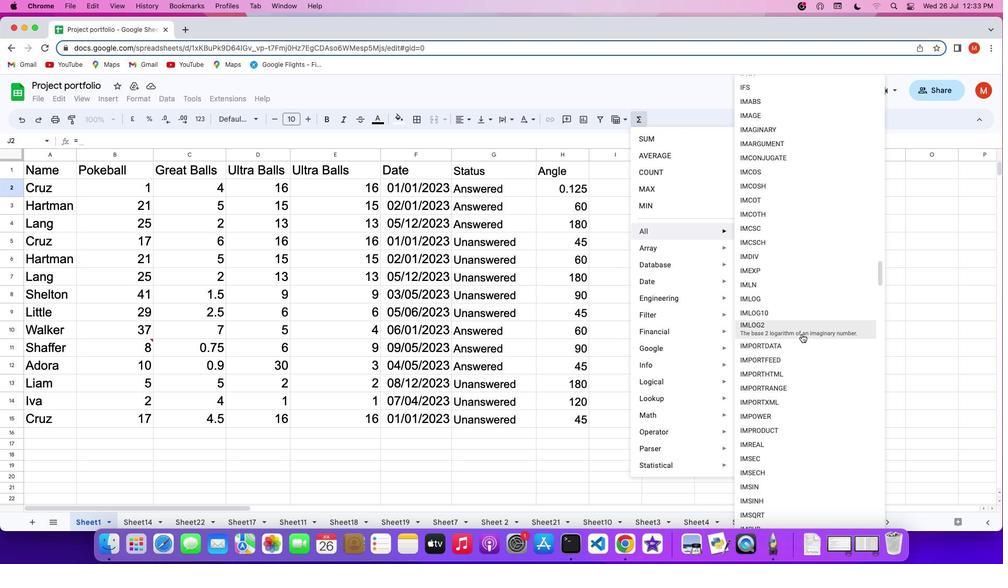 
Action: Mouse scrolled (802, 333) with delta (0, -1)
Screenshot: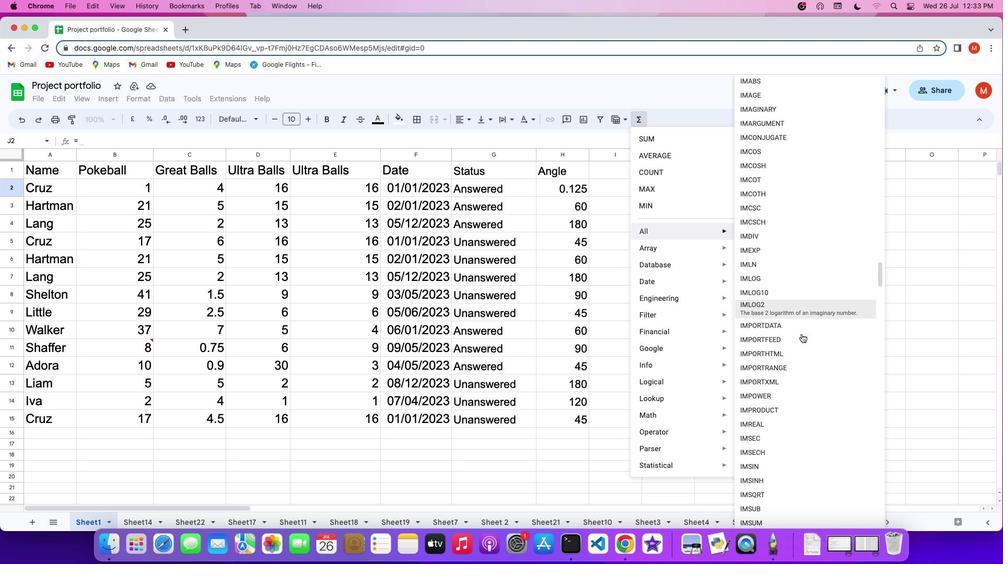 
Action: Mouse scrolled (802, 333) with delta (0, -1)
Screenshot: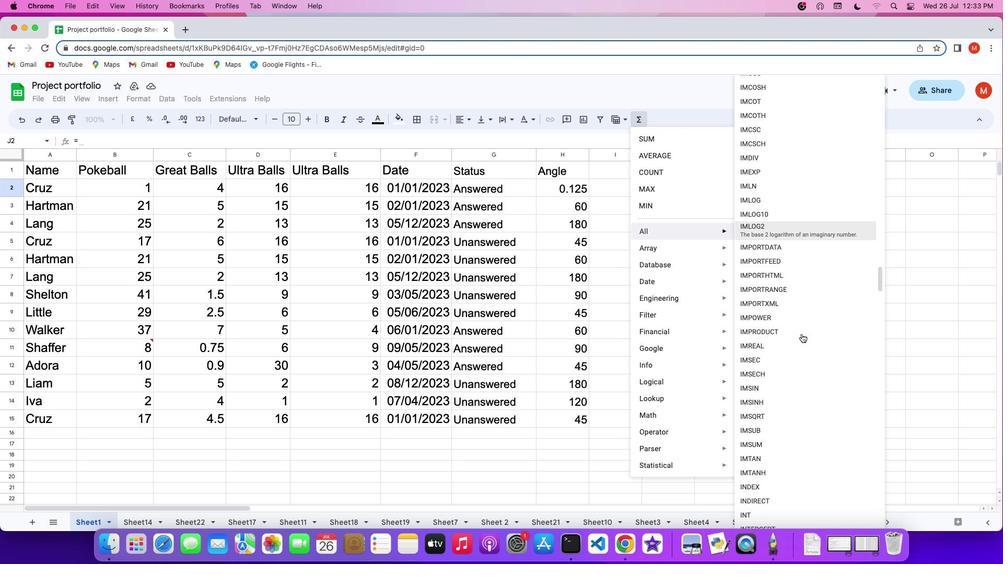 
Action: Mouse scrolled (802, 333) with delta (0, 0)
Screenshot: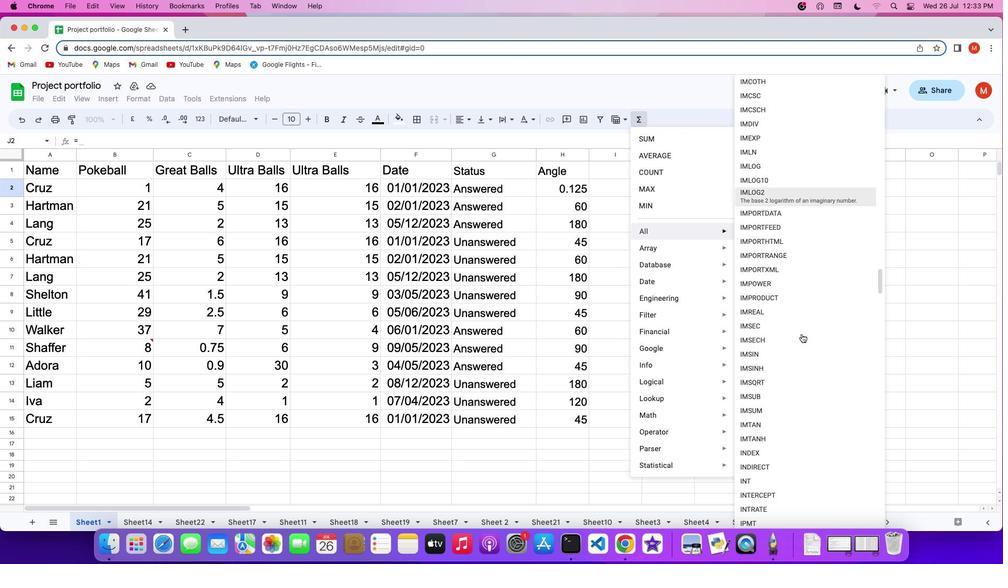 
Action: Mouse scrolled (802, 333) with delta (0, 0)
Screenshot: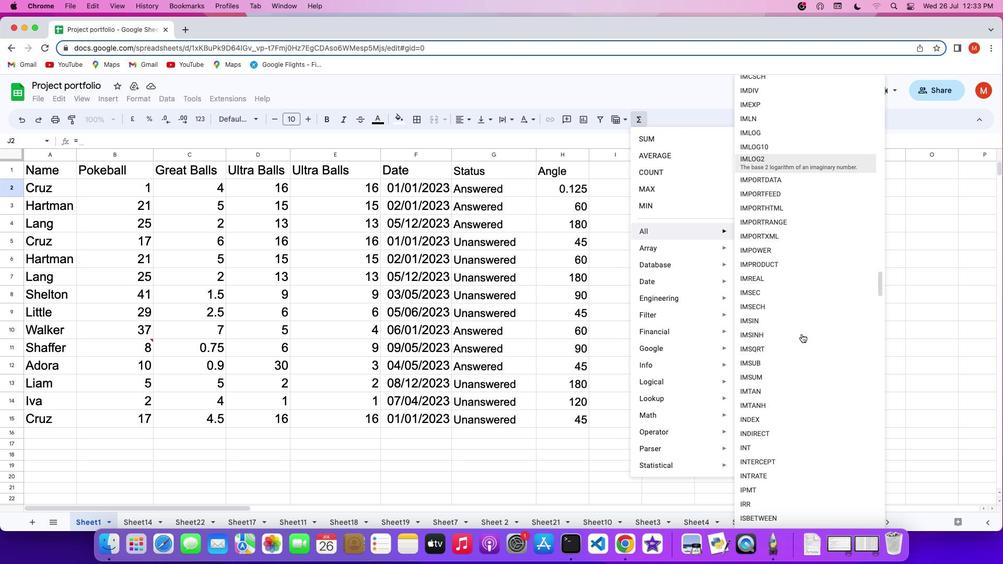 
Action: Mouse scrolled (802, 333) with delta (0, -1)
Screenshot: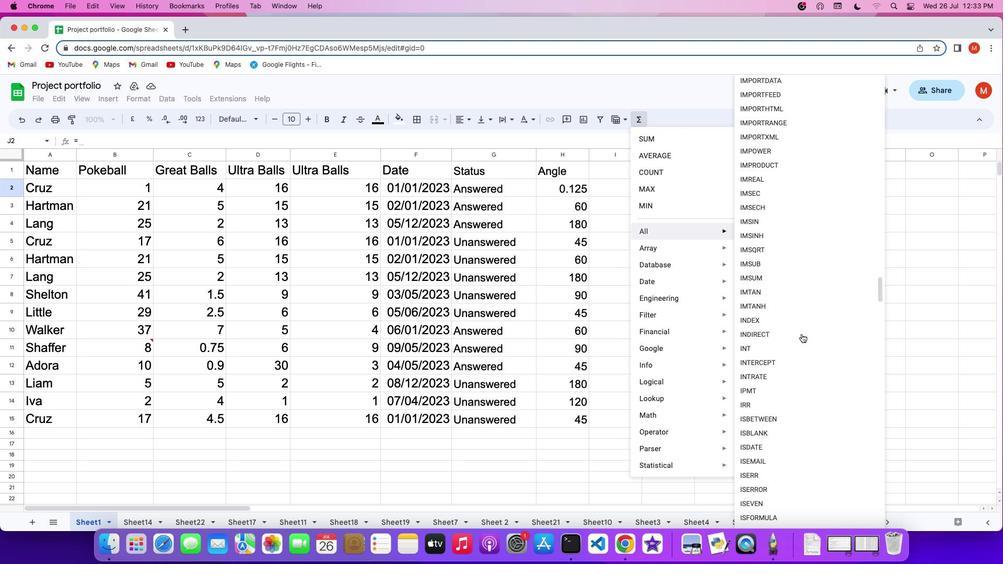
Action: Mouse scrolled (802, 333) with delta (0, -2)
Screenshot: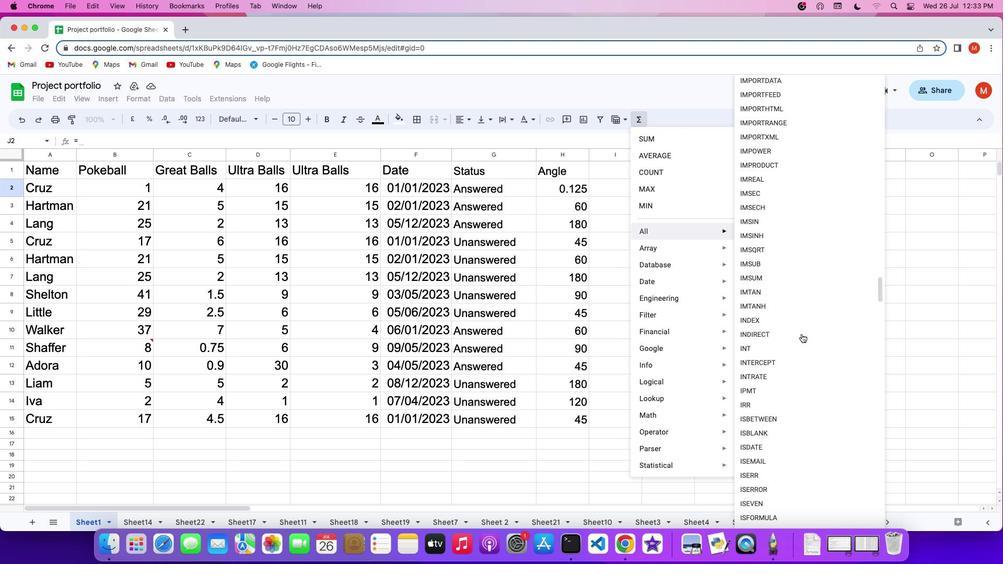 
Action: Mouse scrolled (802, 333) with delta (0, -2)
Screenshot: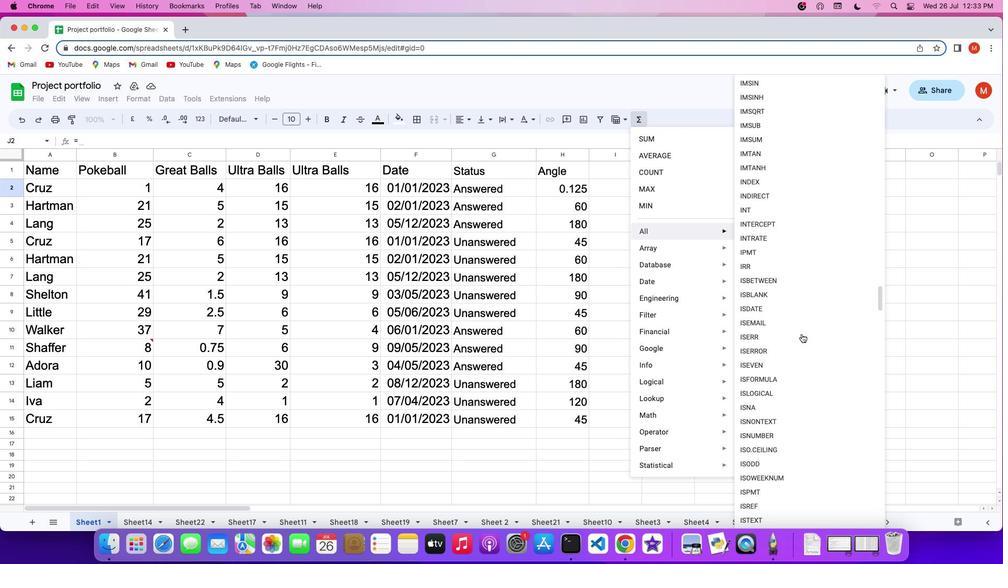 
Action: Mouse scrolled (802, 333) with delta (0, 0)
Screenshot: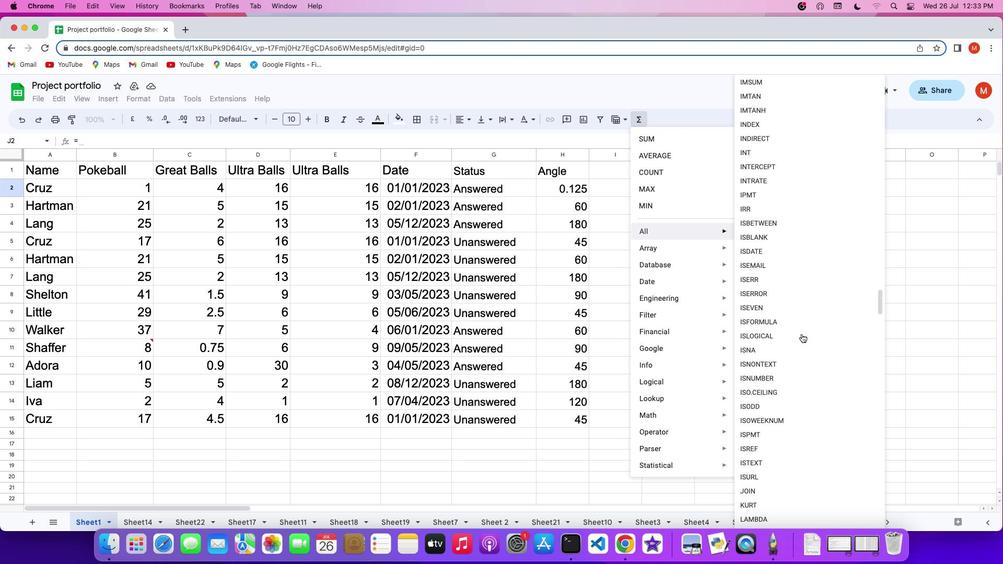 
Action: Mouse scrolled (802, 333) with delta (0, 0)
Screenshot: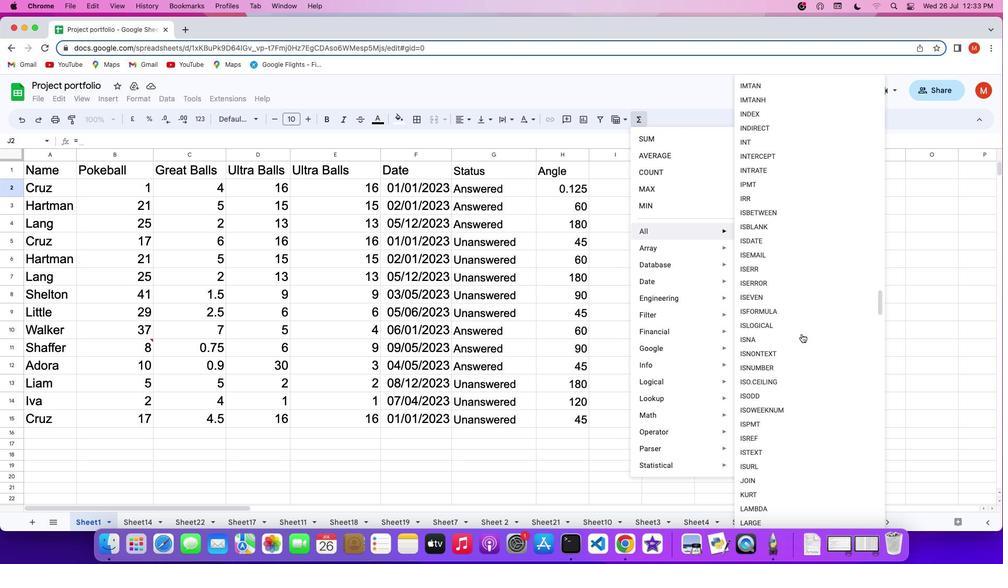 
Action: Mouse scrolled (802, 333) with delta (0, -1)
Screenshot: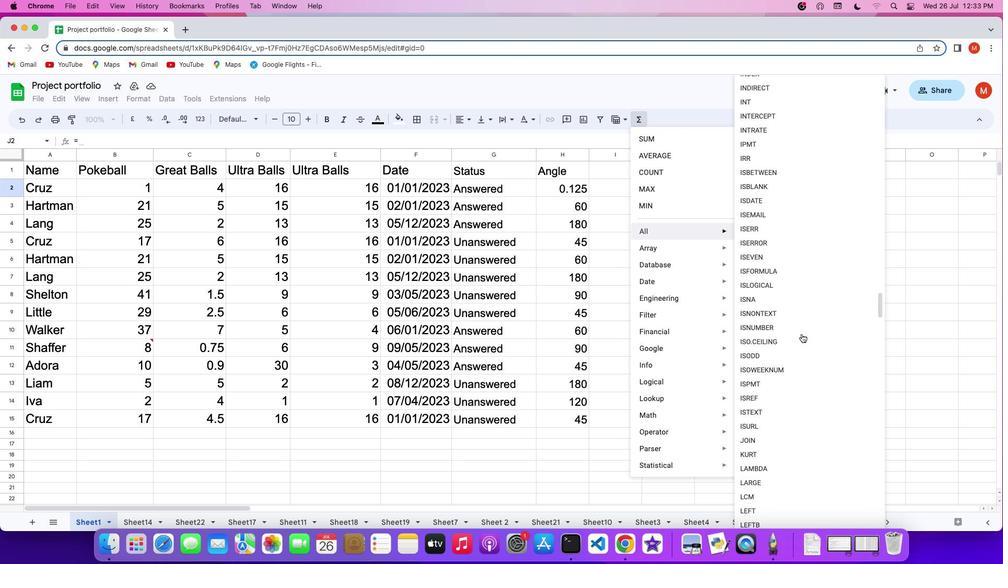 
Action: Mouse scrolled (802, 333) with delta (0, -2)
Screenshot: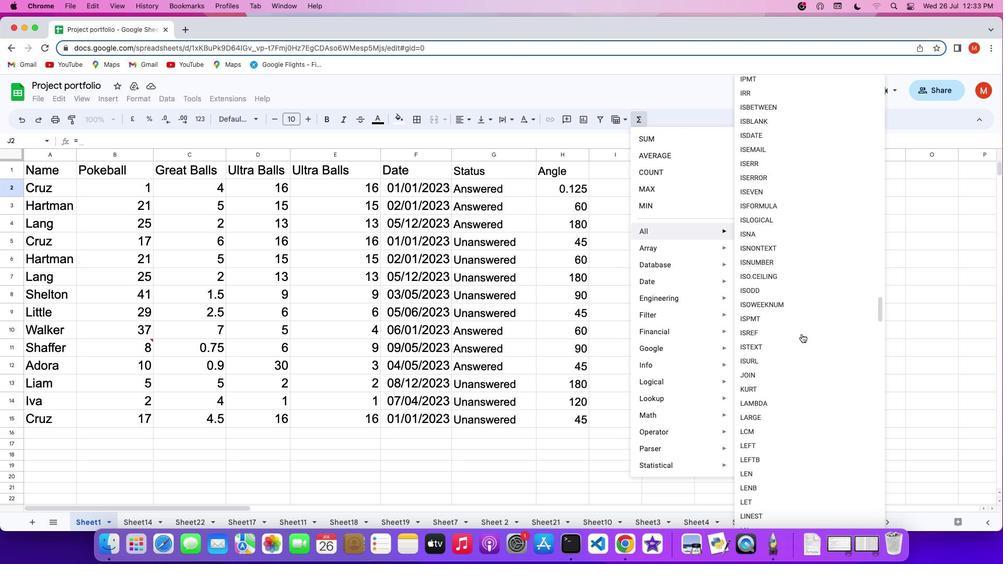 
Action: Mouse scrolled (802, 333) with delta (0, 0)
Screenshot: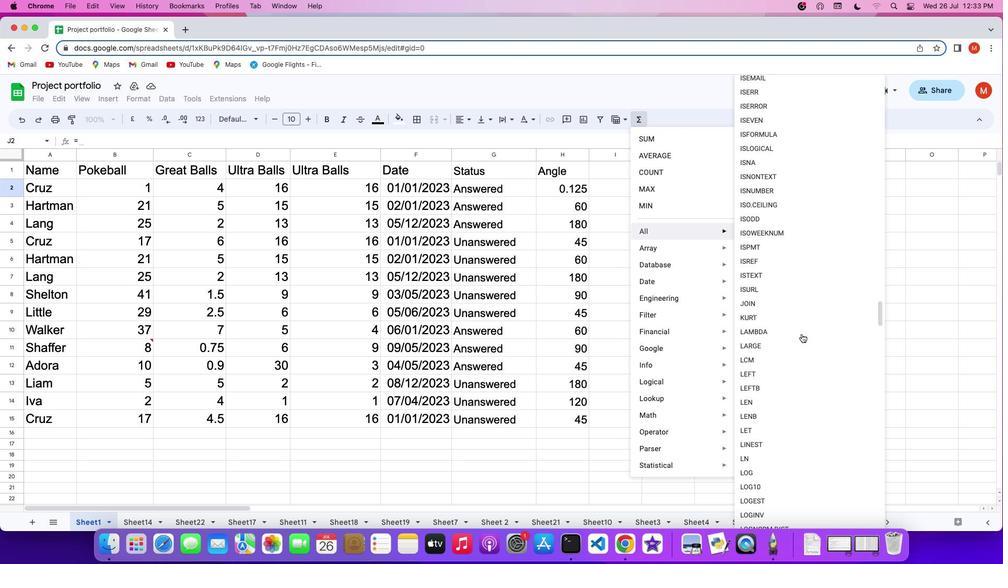 
Action: Mouse scrolled (802, 333) with delta (0, 0)
Screenshot: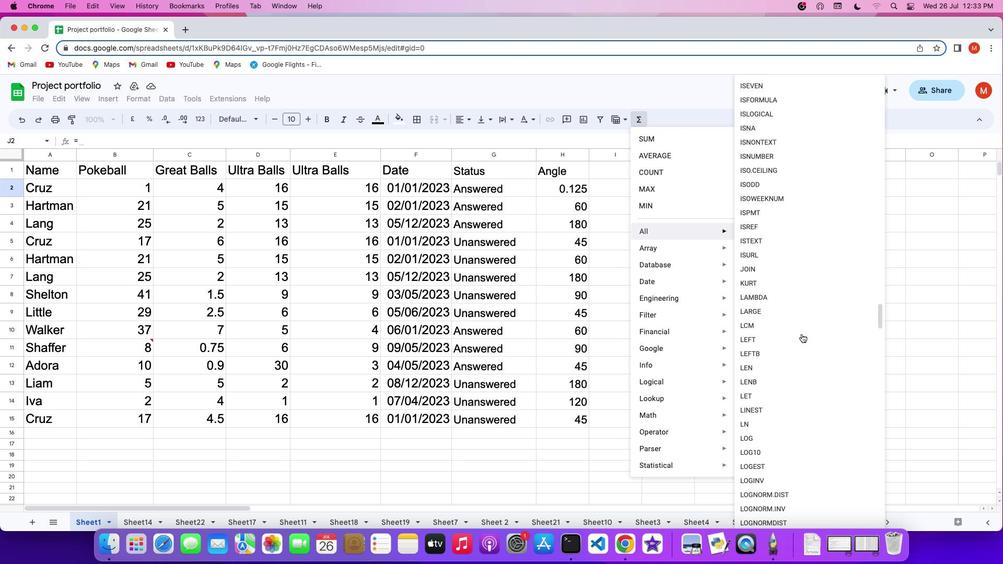 
Action: Mouse scrolled (802, 333) with delta (0, -1)
Screenshot: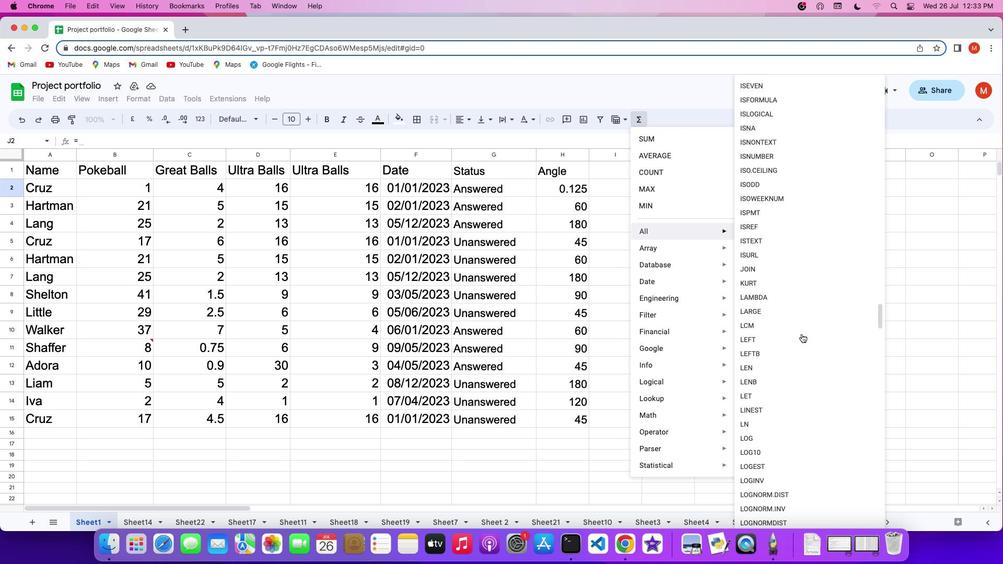 
Action: Mouse scrolled (802, 333) with delta (0, -2)
Screenshot: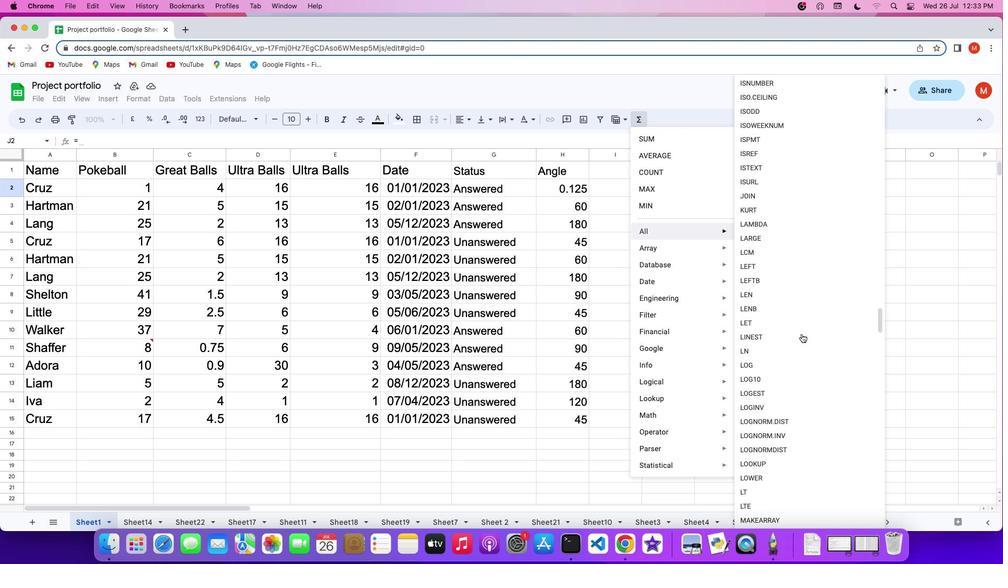 
Action: Mouse scrolled (802, 333) with delta (0, 0)
Screenshot: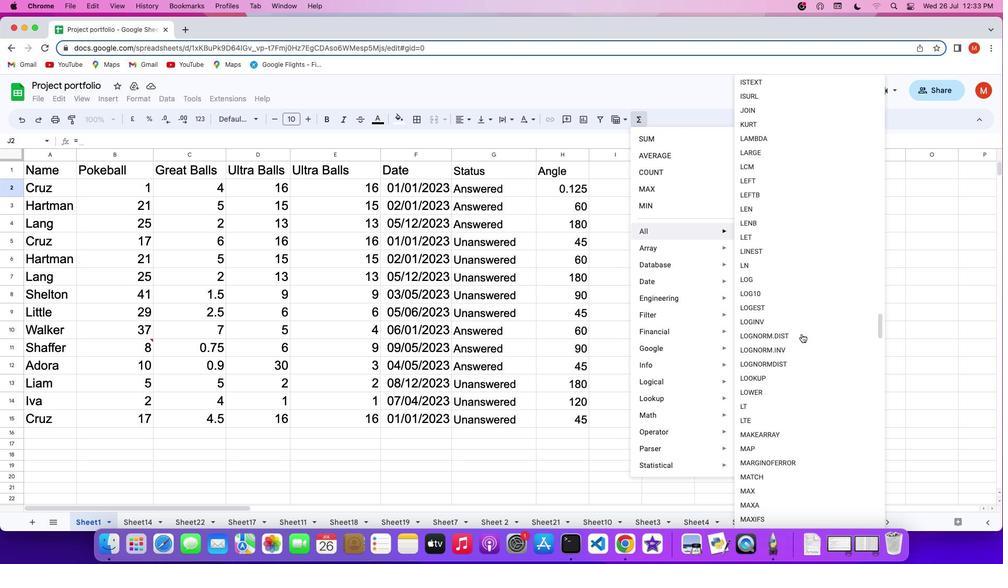 
Action: Mouse scrolled (802, 333) with delta (0, 0)
Screenshot: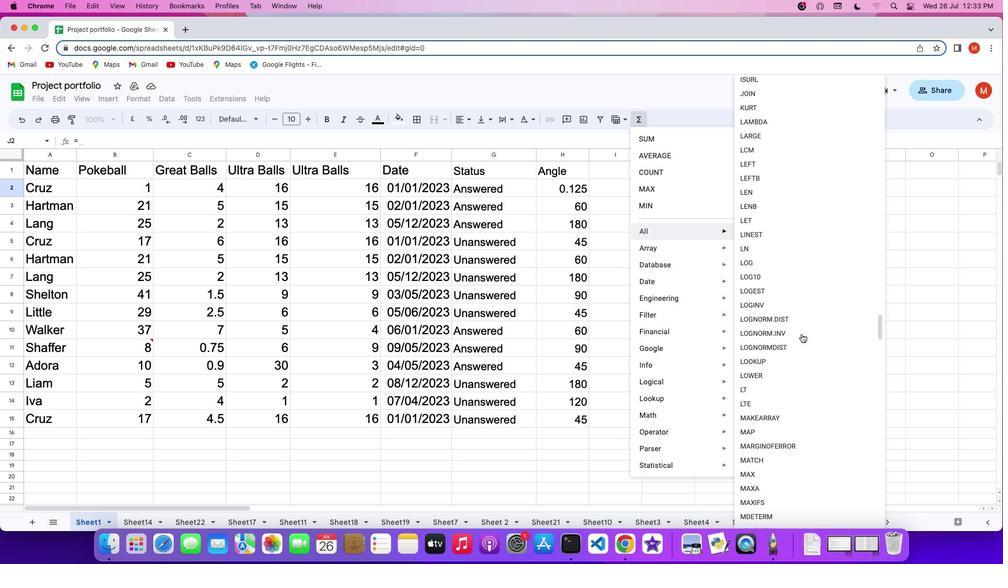 
Action: Mouse scrolled (802, 333) with delta (0, -1)
Screenshot: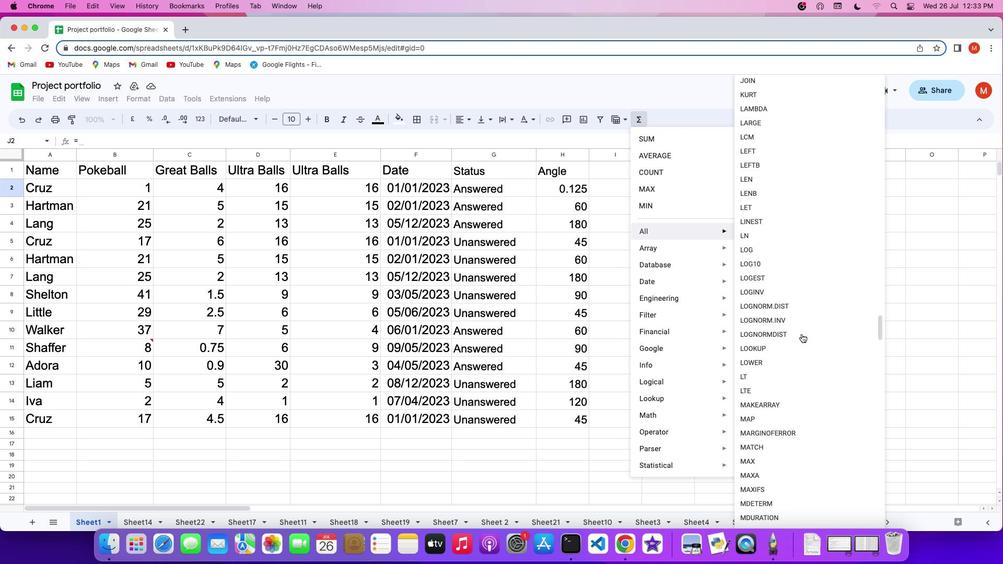 
Action: Mouse scrolled (802, 333) with delta (0, -2)
Screenshot: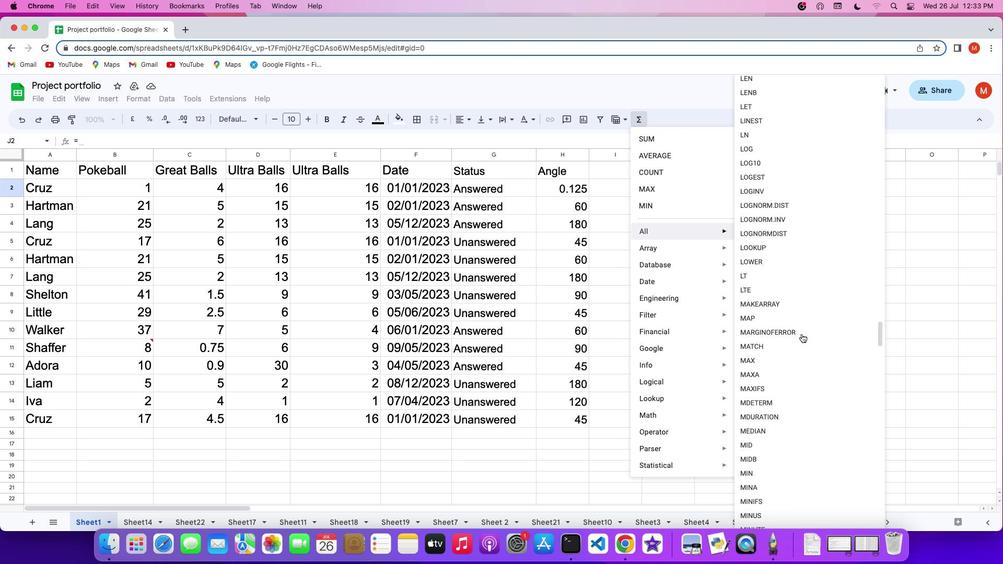 
Action: Mouse scrolled (802, 333) with delta (0, 0)
Screenshot: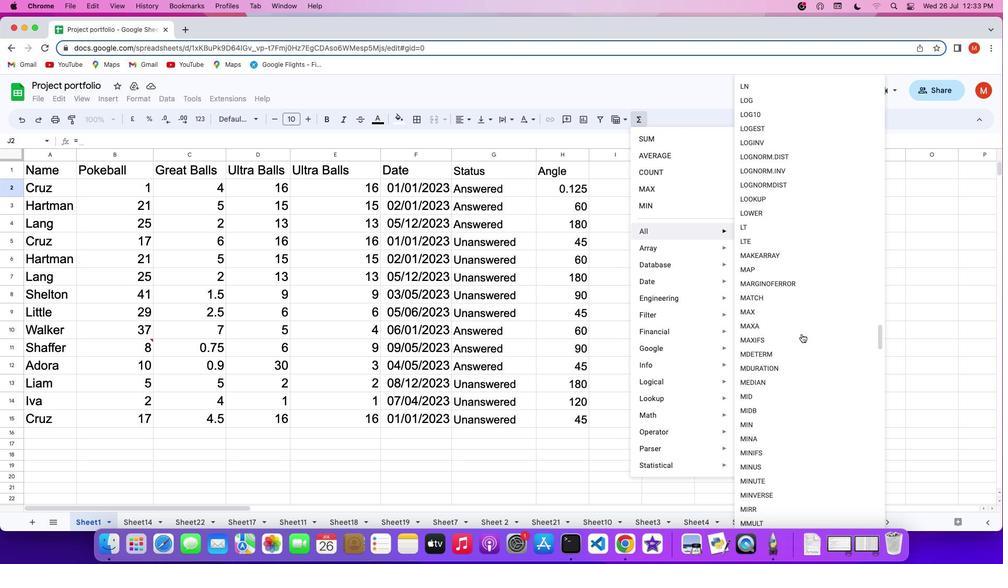 
Action: Mouse scrolled (802, 333) with delta (0, 0)
Screenshot: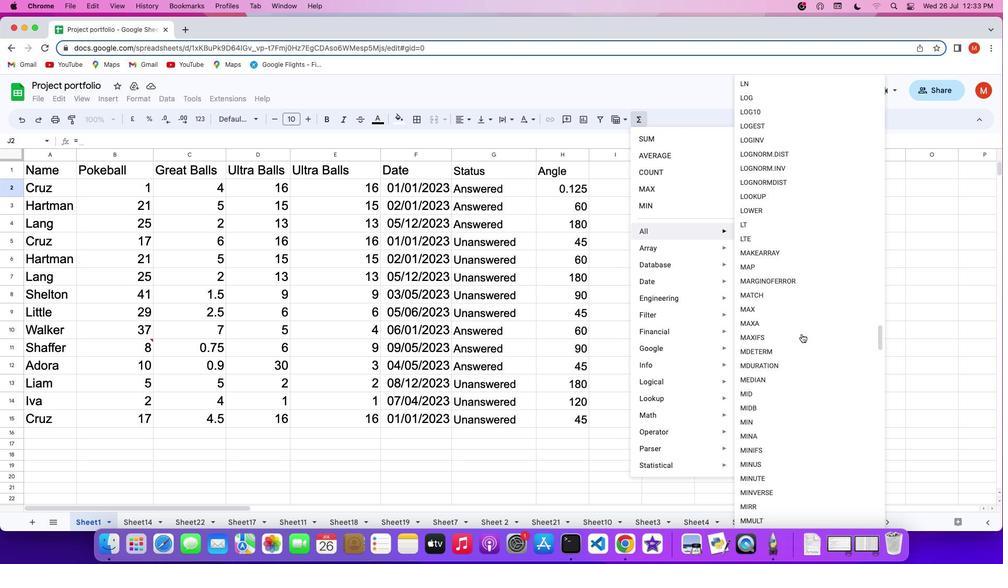 
Action: Mouse scrolled (802, 333) with delta (0, -1)
Screenshot: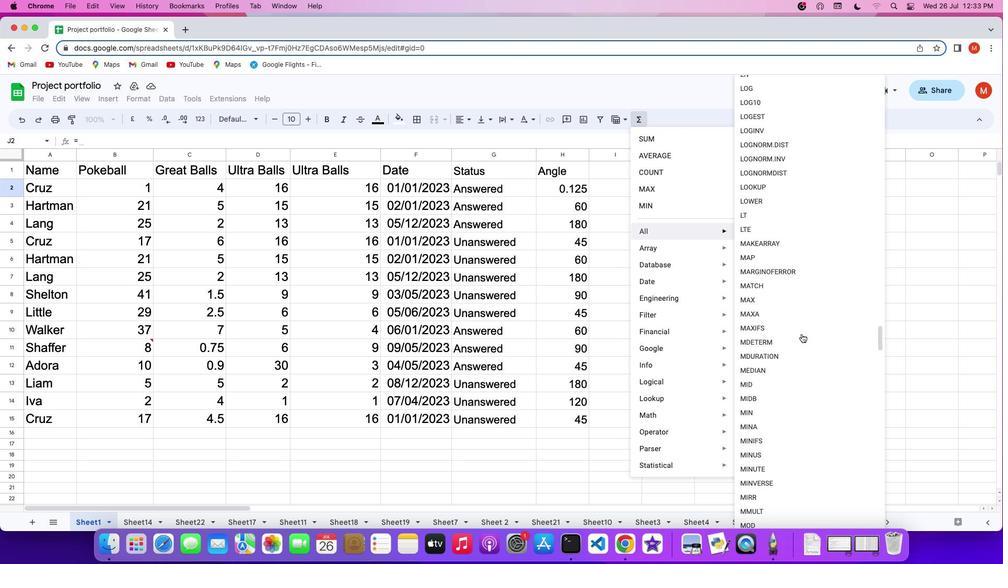 
Action: Mouse moved to (801, 333)
Screenshot: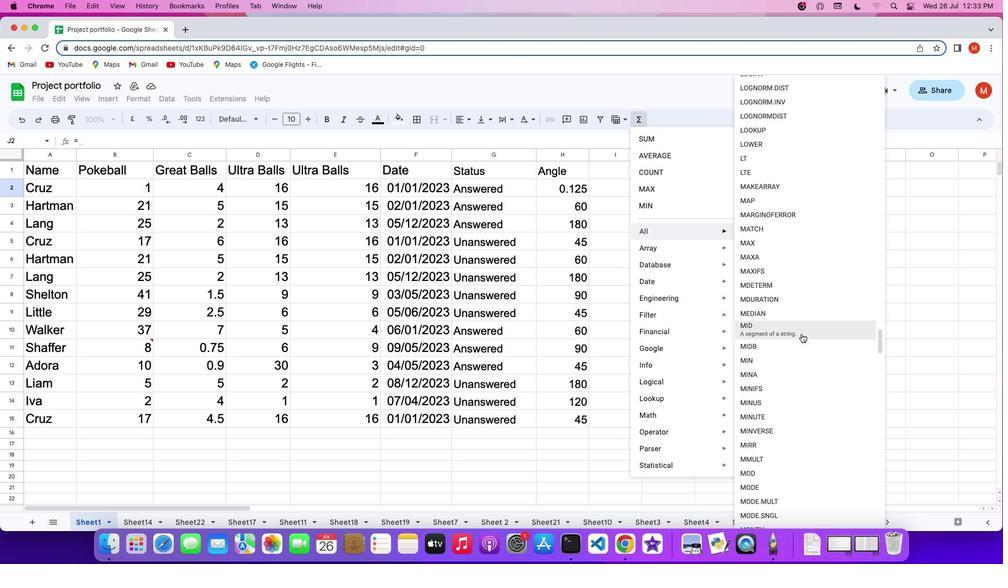 
Action: Mouse scrolled (801, 333) with delta (0, 0)
Screenshot: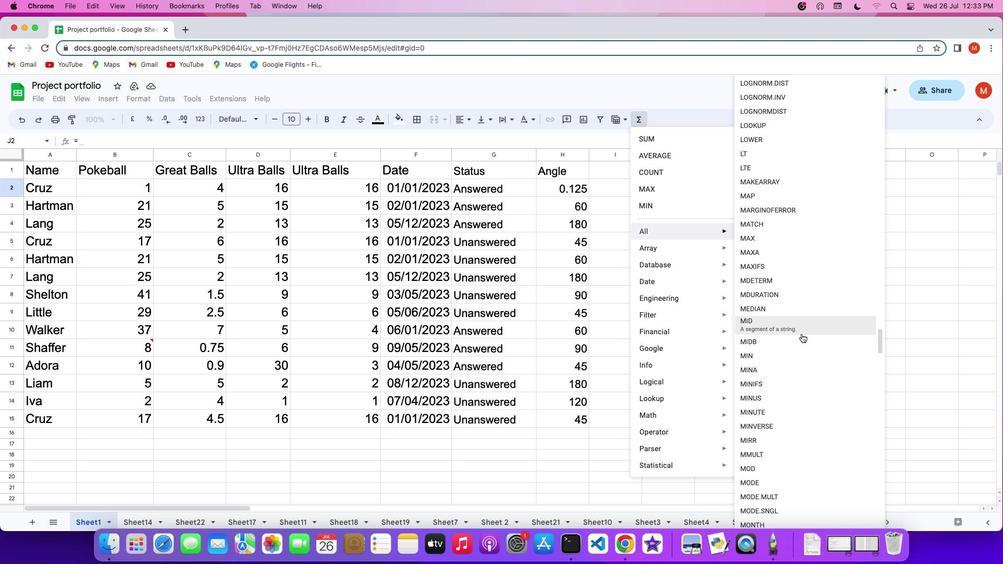 
Action: Mouse moved to (801, 334)
Screenshot: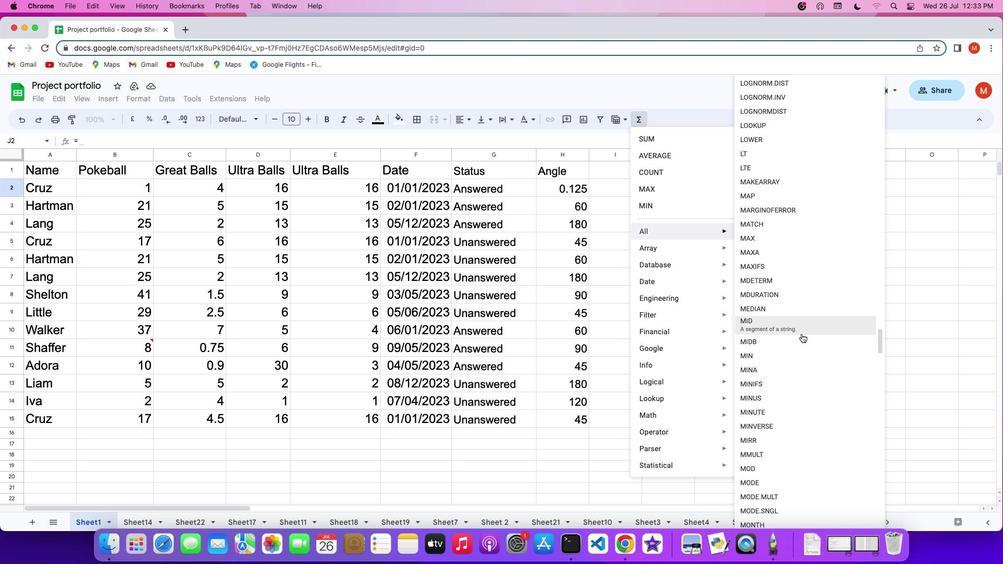 
Action: Mouse scrolled (801, 334) with delta (0, 0)
Screenshot: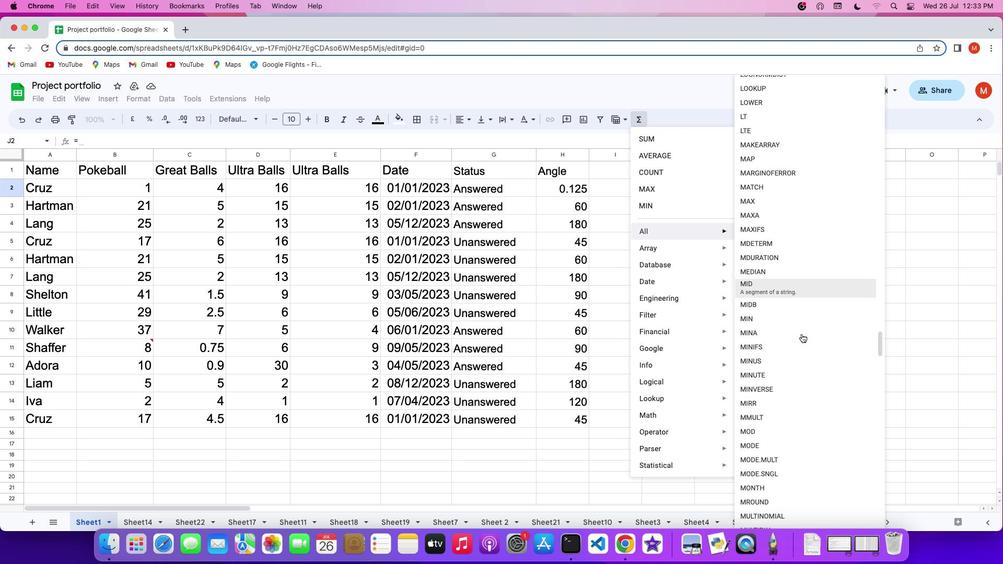 
Action: Mouse scrolled (801, 334) with delta (0, -1)
Screenshot: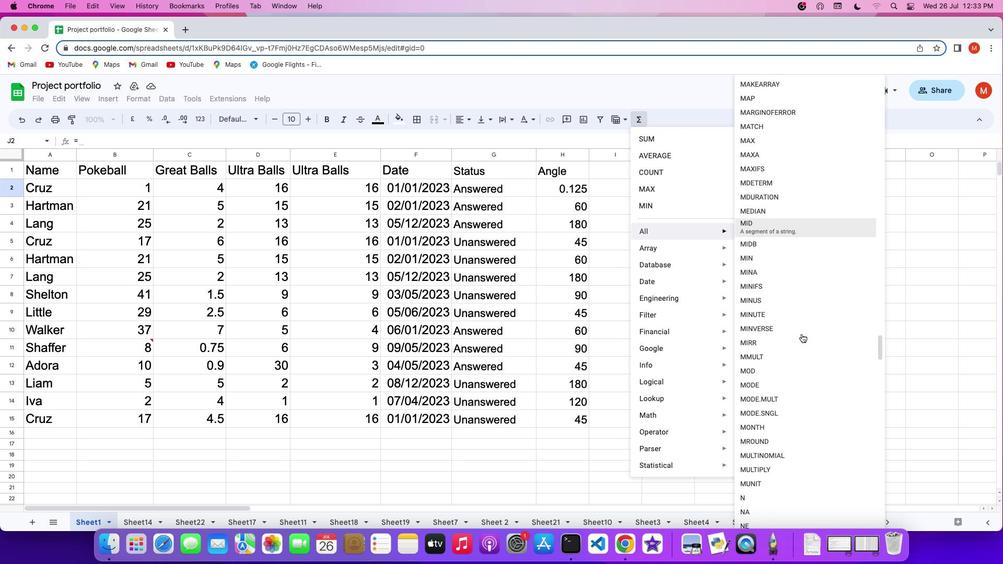 
Action: Mouse scrolled (801, 334) with delta (0, -2)
Screenshot: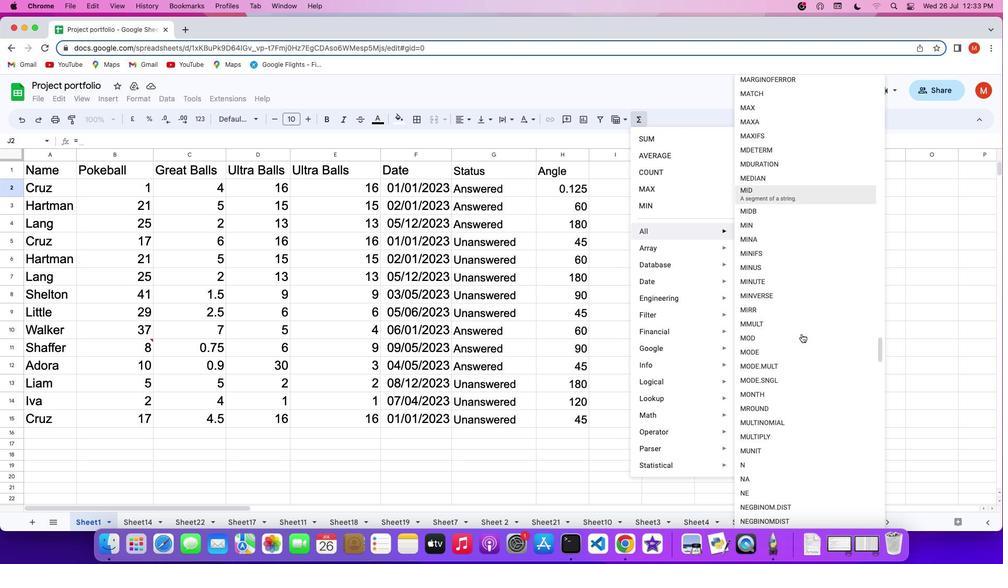 
Action: Mouse scrolled (801, 334) with delta (0, 0)
Screenshot: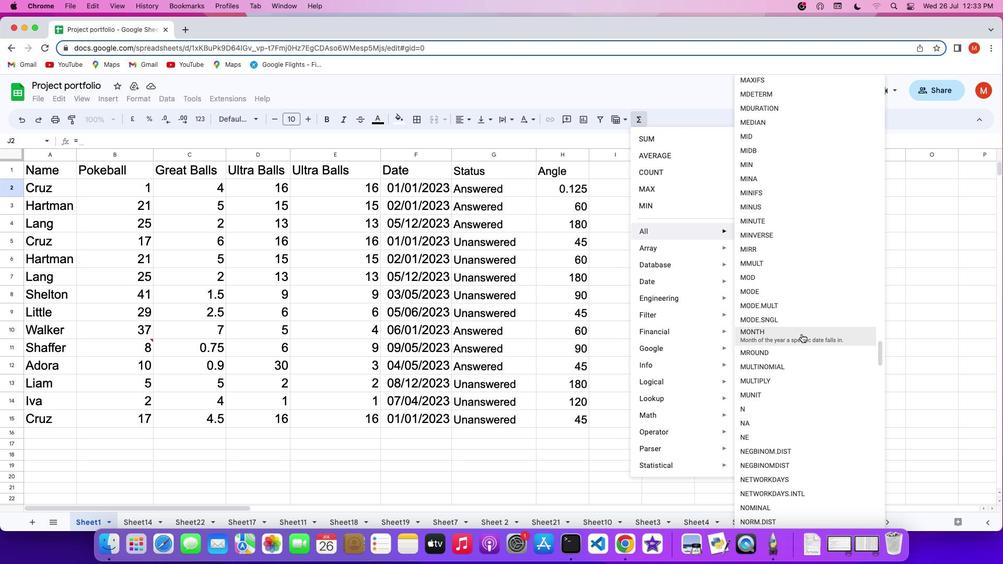 
Action: Mouse scrolled (801, 334) with delta (0, 0)
Screenshot: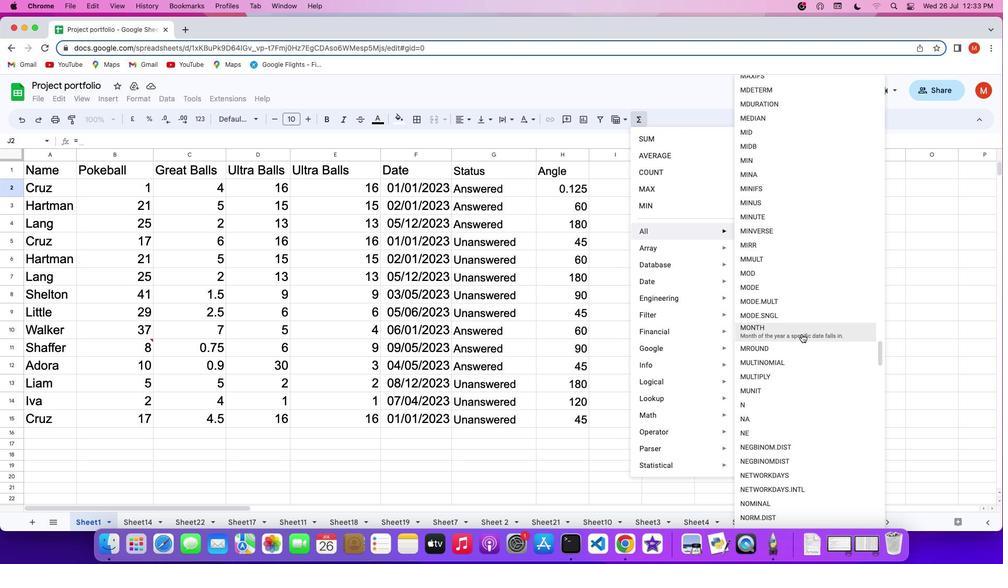 
Action: Mouse scrolled (801, 334) with delta (0, -1)
Screenshot: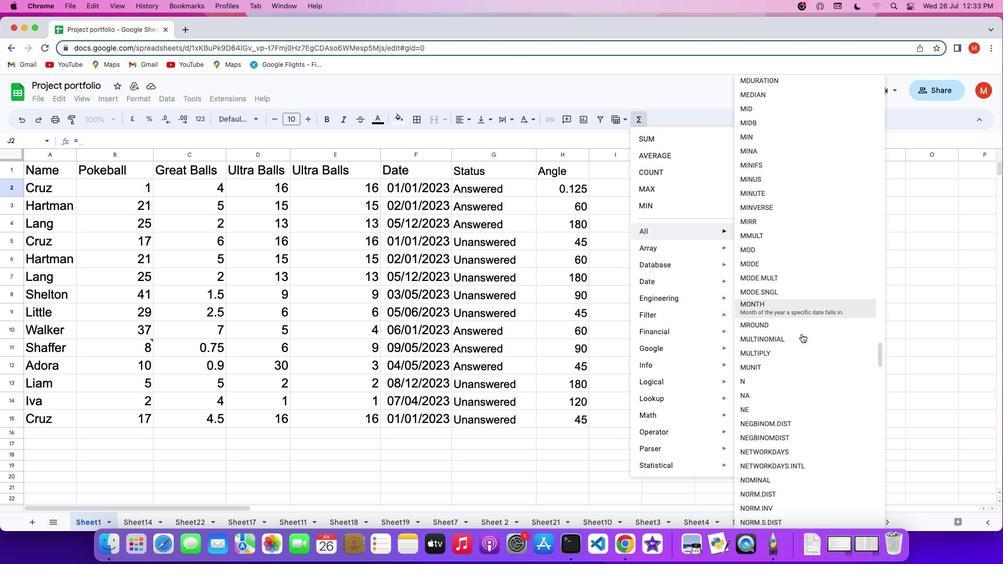 
Action: Mouse scrolled (801, 334) with delta (0, -1)
Screenshot: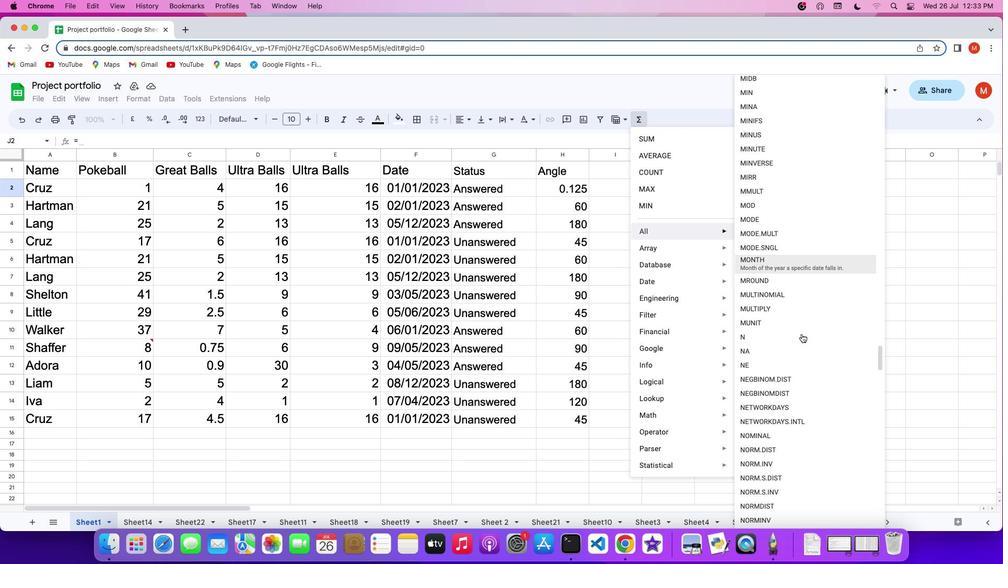 
Action: Mouse moved to (773, 314)
Screenshot: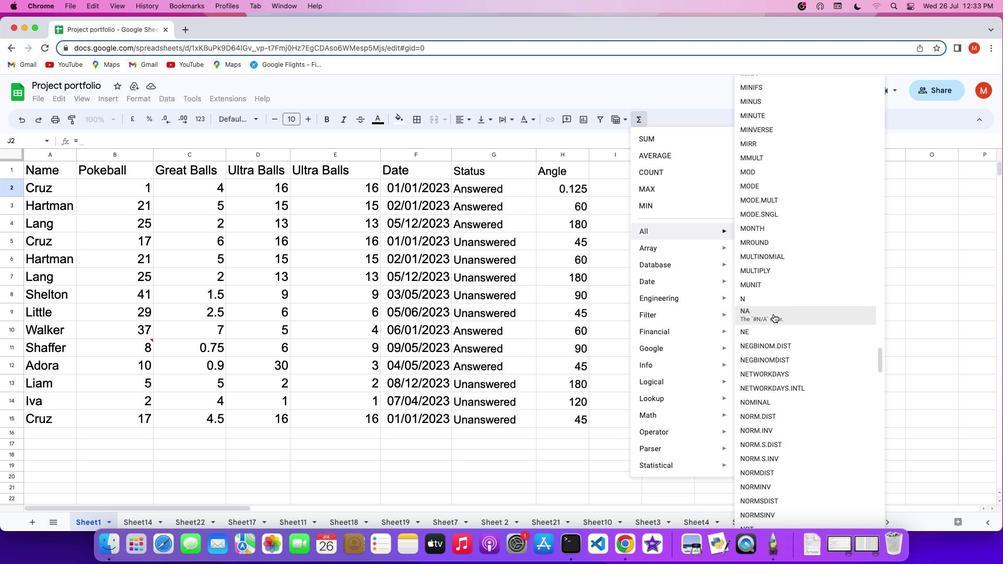 
Action: Mouse pressed left at (773, 314)
Screenshot: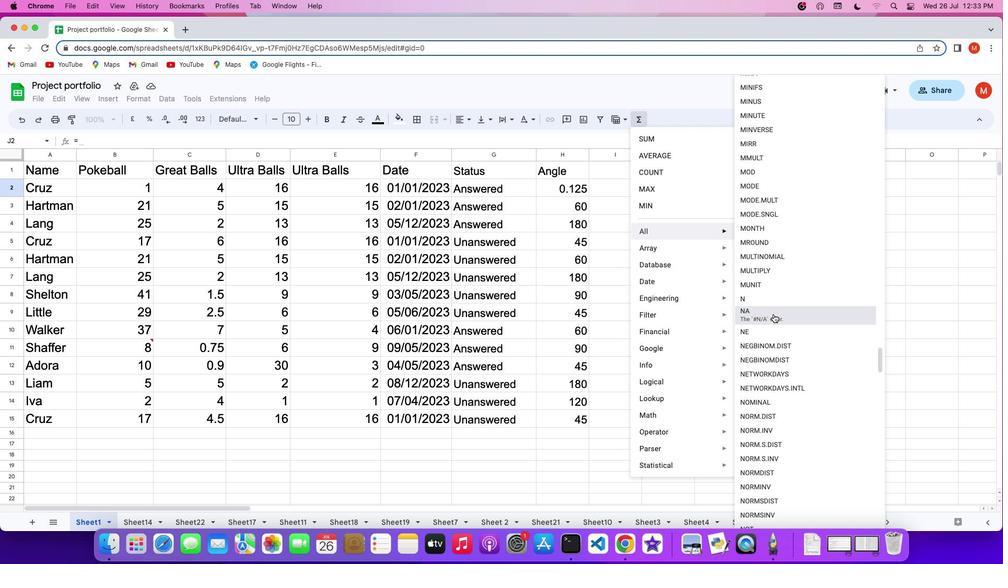 
Action: Key pressed Key.enter
Screenshot: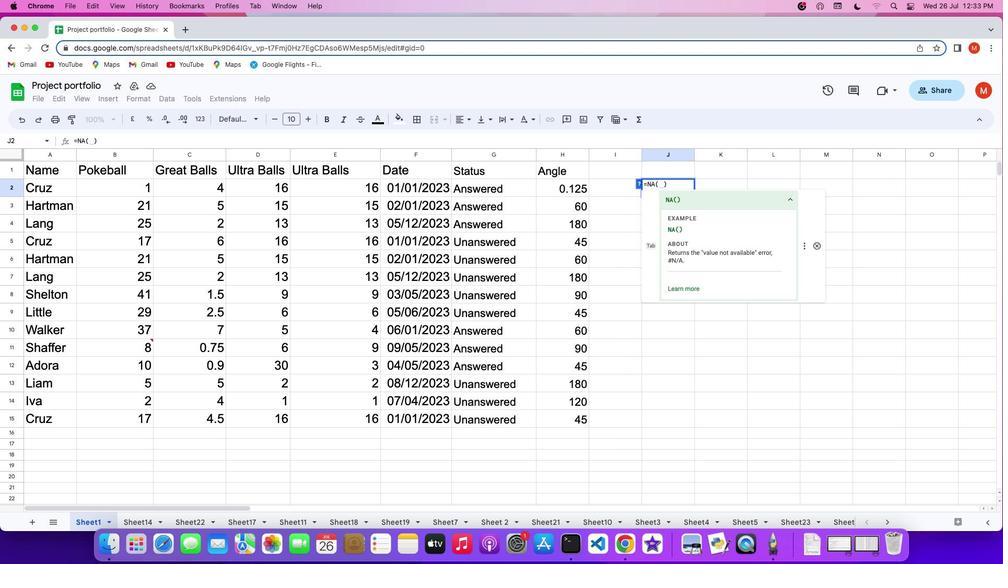 
